 Task: Look for space in Olathe, United States from 6th September, 2023 to 15th September, 2023 for 6 adults in price range Rs.8000 to Rs.12000. Place can be entire place or private room with 6 bedrooms having 6 beds and 6 bathrooms. Property type can be house, flat, guest house. Amenities needed are: wifi, TV, free parkinig on premises, gym, breakfast. Booking option can be shelf check-in. Required host language is English.
Action: Mouse moved to (413, 101)
Screenshot: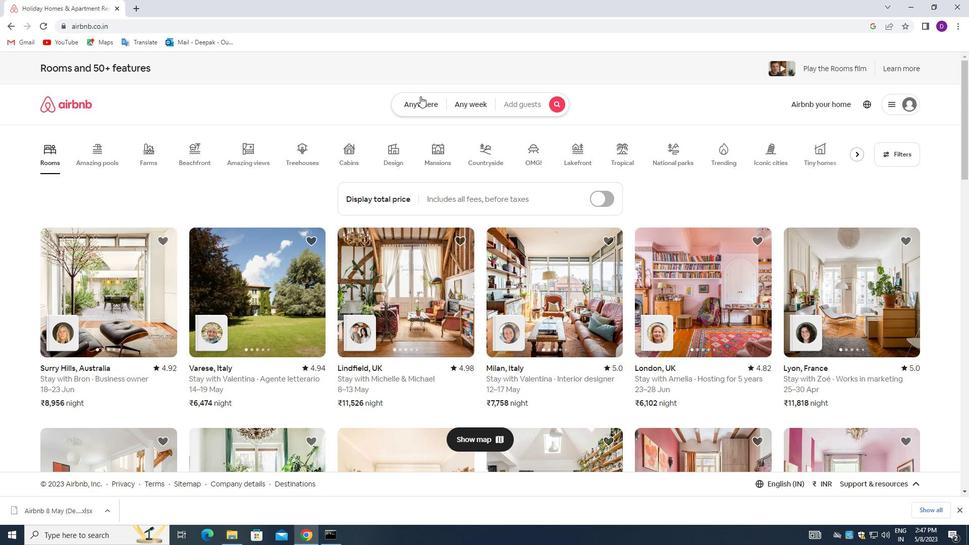 
Action: Mouse pressed left at (413, 101)
Screenshot: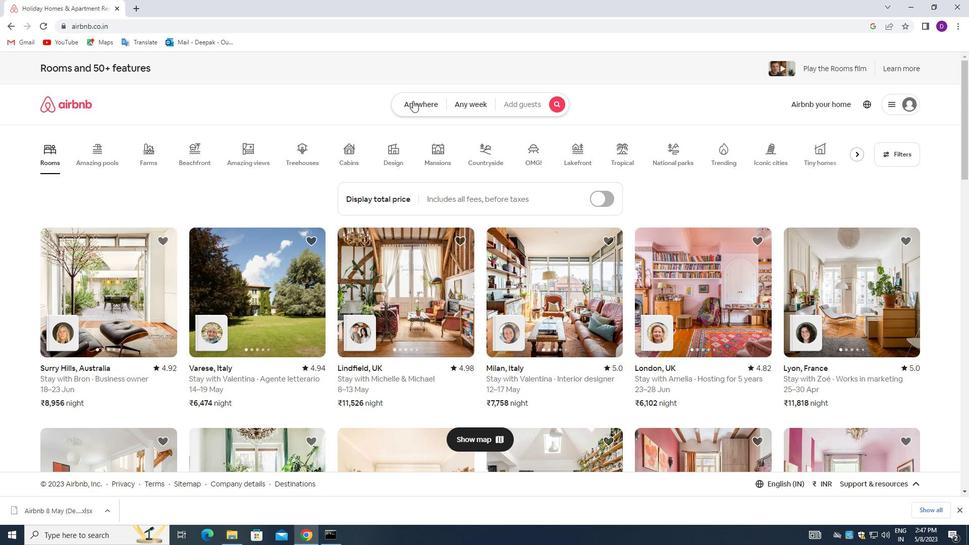 
Action: Mouse moved to (321, 148)
Screenshot: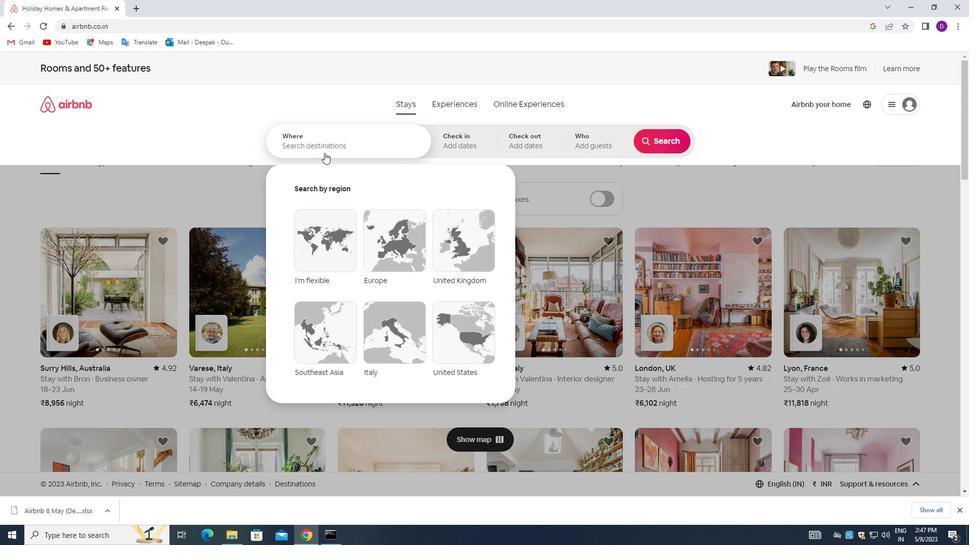 
Action: Mouse pressed left at (321, 148)
Screenshot: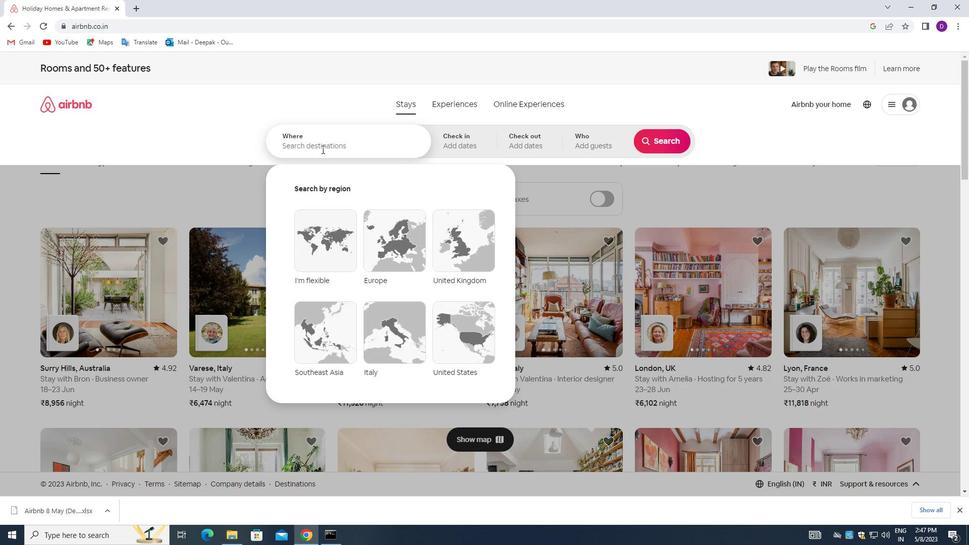 
Action: Mouse moved to (215, 221)
Screenshot: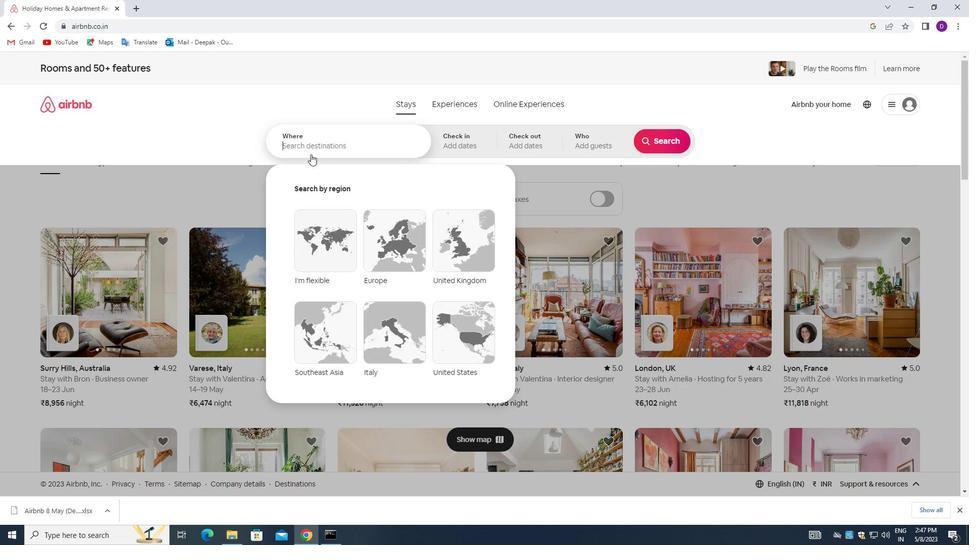
Action: Key pressed <Key.shift>OLATHE,<Key.space><Key.shift>UNITED<Key.space><Key.shift_r>STATES<Key.enter>
Screenshot: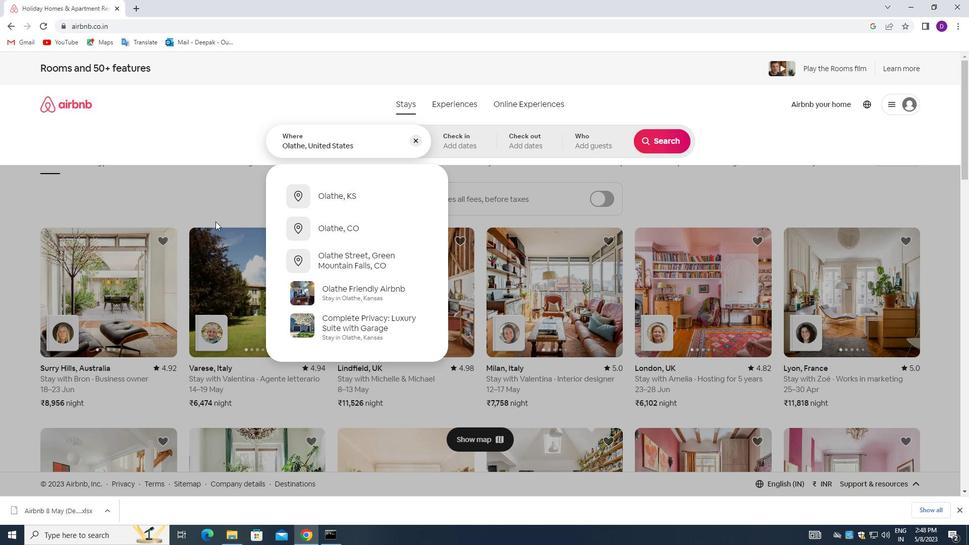 
Action: Mouse moved to (657, 224)
Screenshot: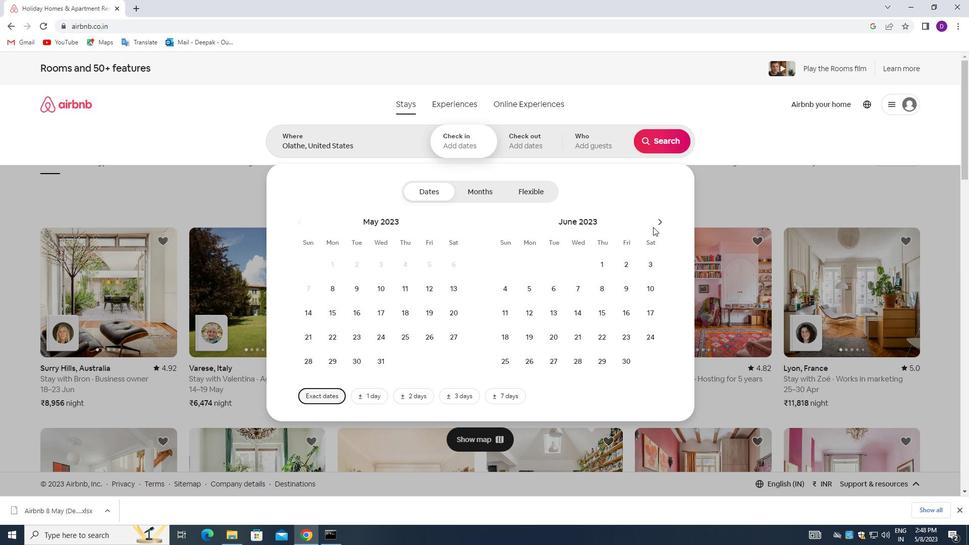 
Action: Mouse pressed left at (657, 224)
Screenshot: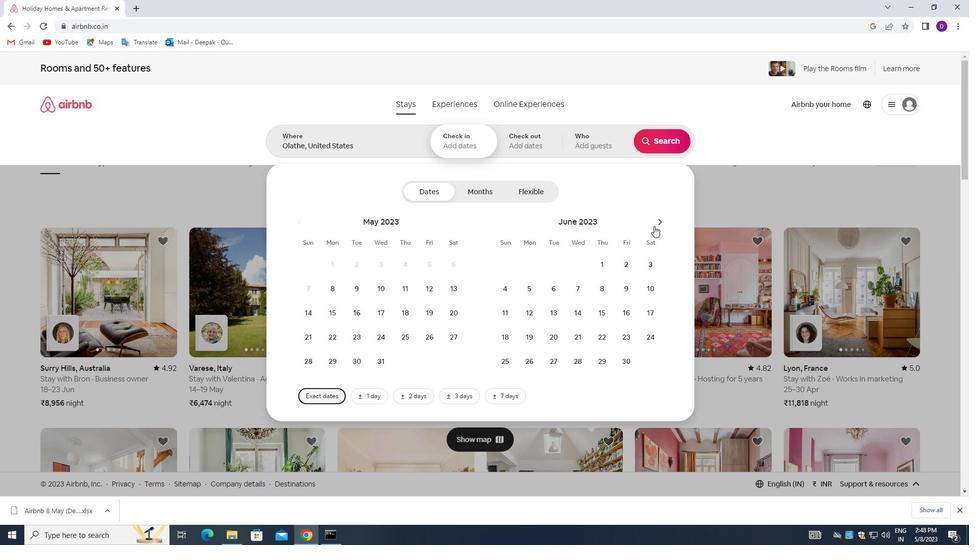 
Action: Mouse moved to (657, 224)
Screenshot: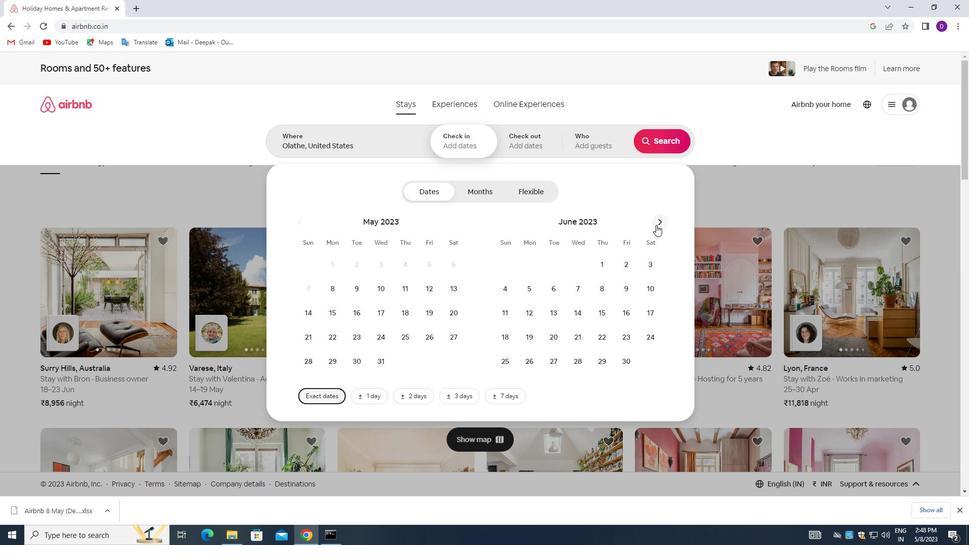 
Action: Mouse pressed left at (657, 224)
Screenshot: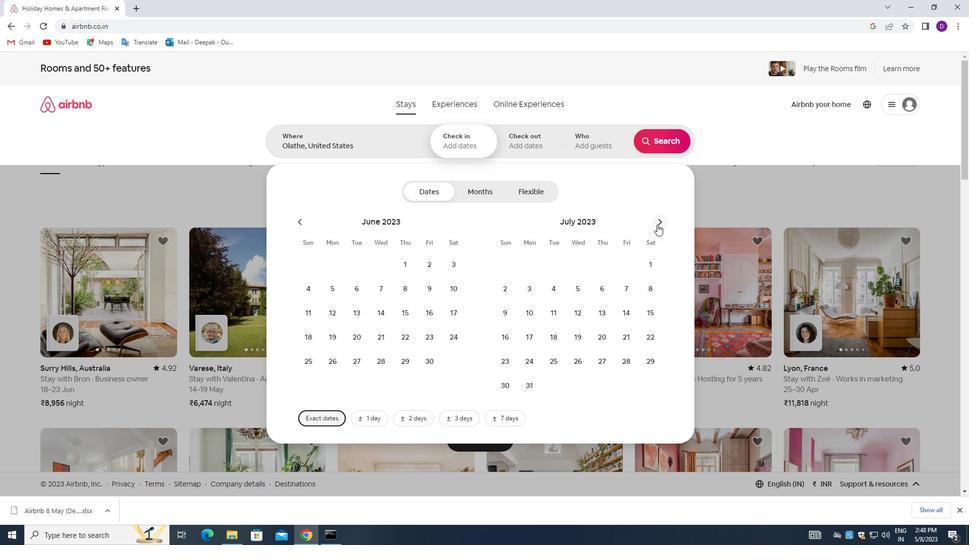 
Action: Mouse pressed left at (657, 224)
Screenshot: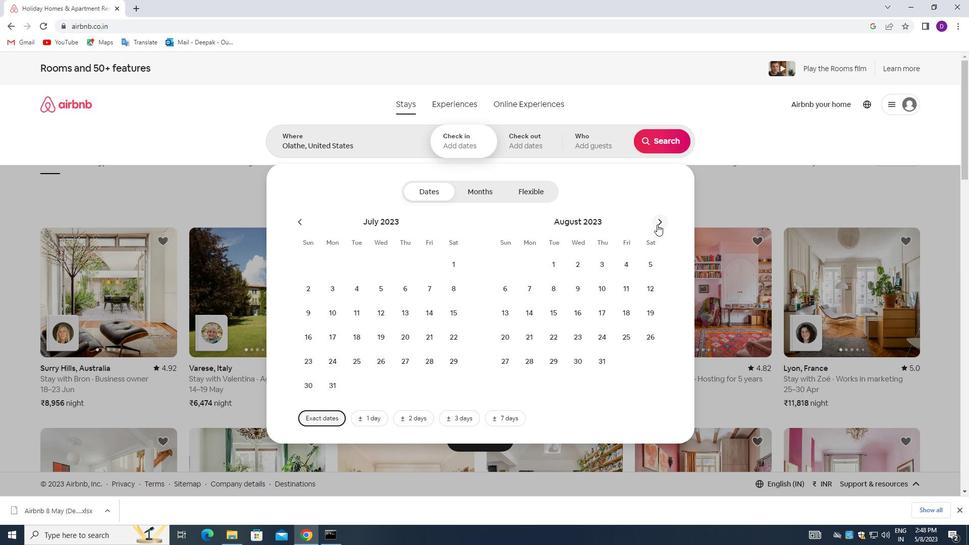 
Action: Mouse moved to (584, 291)
Screenshot: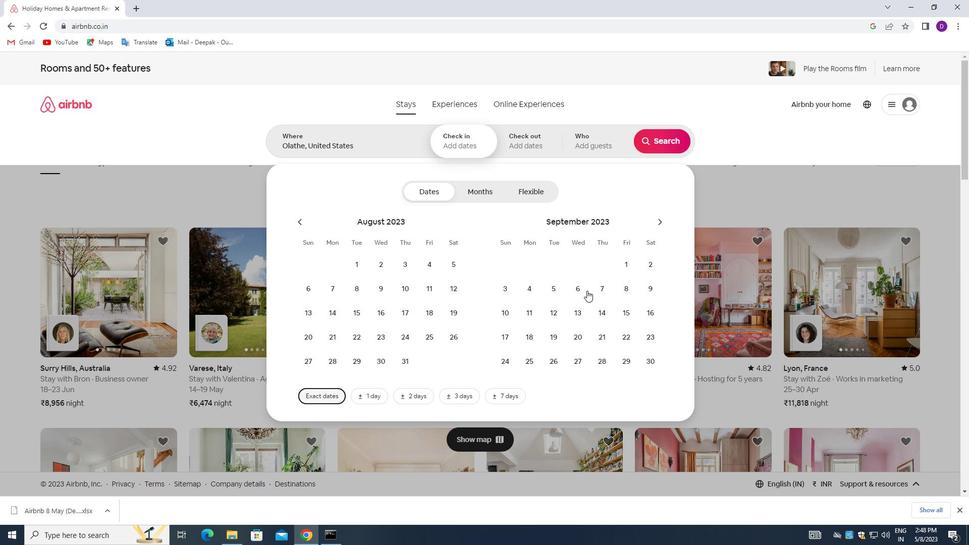 
Action: Mouse pressed left at (584, 291)
Screenshot: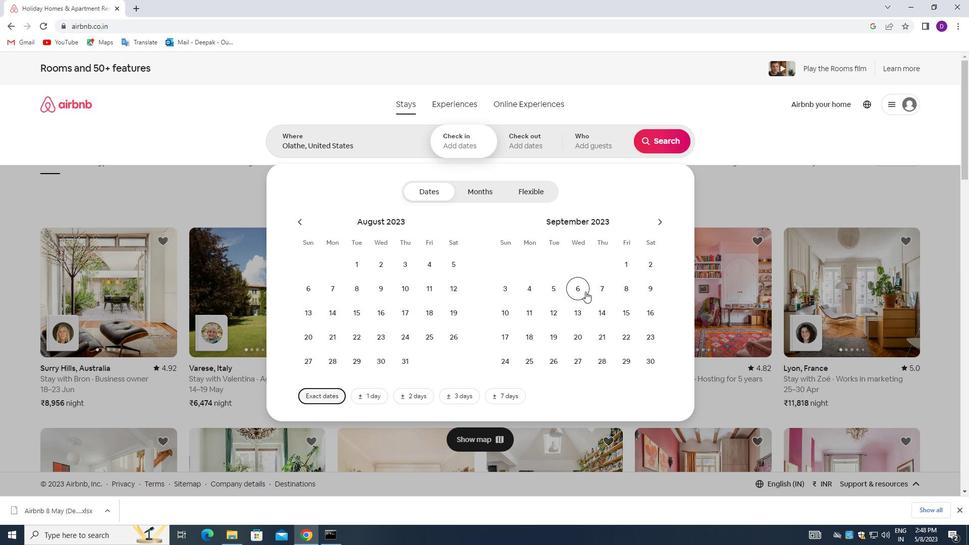 
Action: Mouse moved to (620, 308)
Screenshot: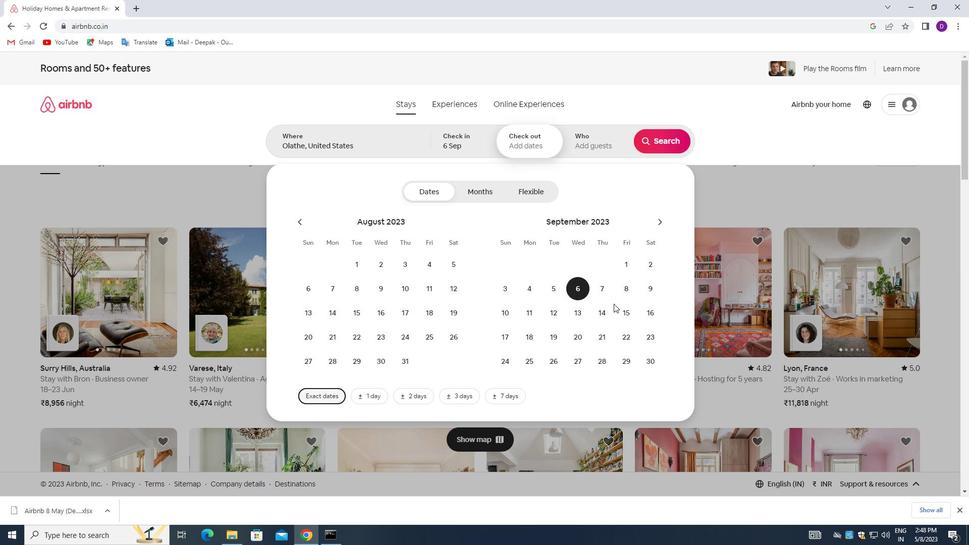 
Action: Mouse pressed left at (620, 308)
Screenshot: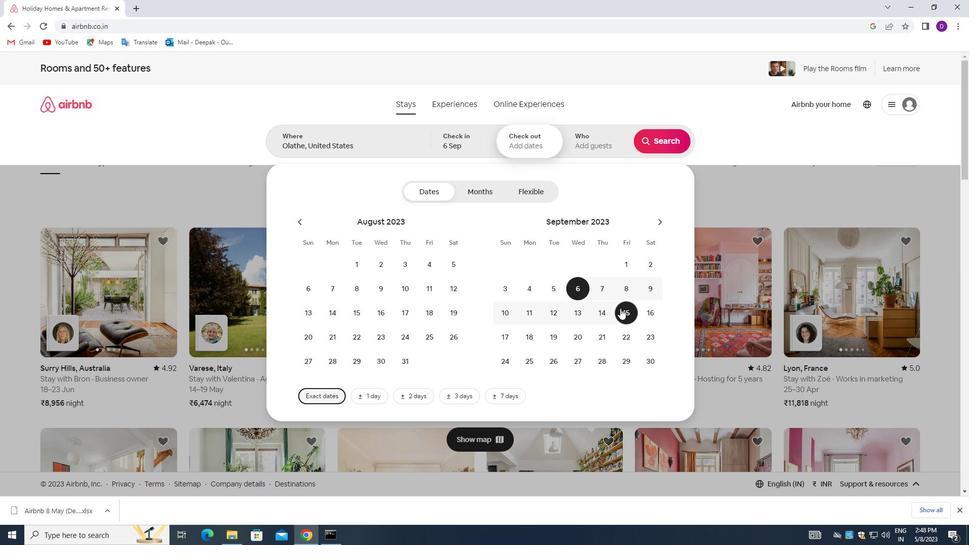 
Action: Mouse moved to (592, 149)
Screenshot: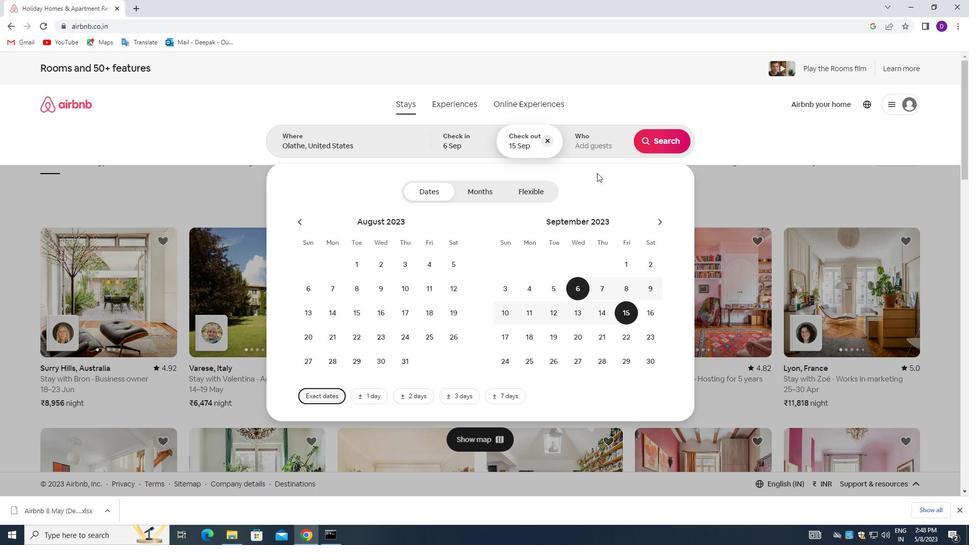 
Action: Mouse pressed left at (592, 149)
Screenshot: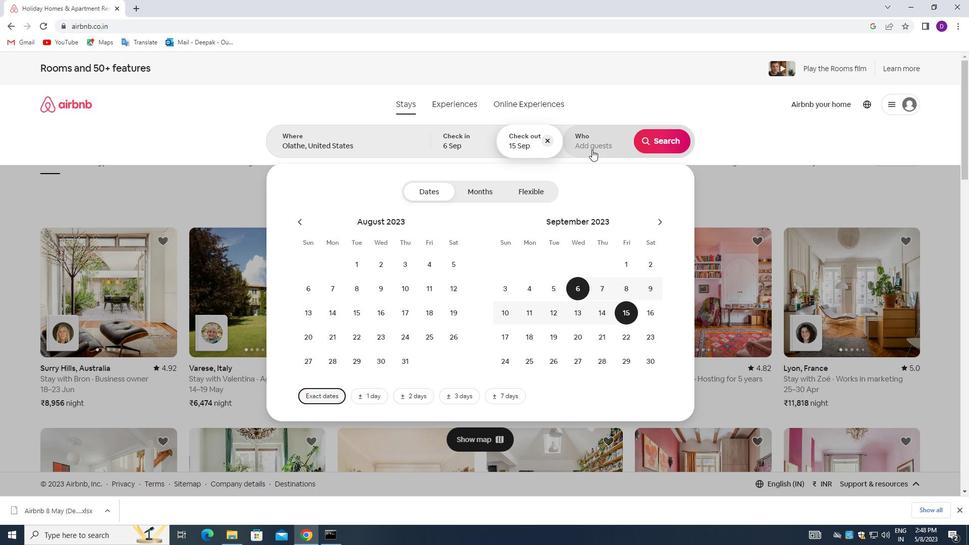 
Action: Mouse moved to (667, 195)
Screenshot: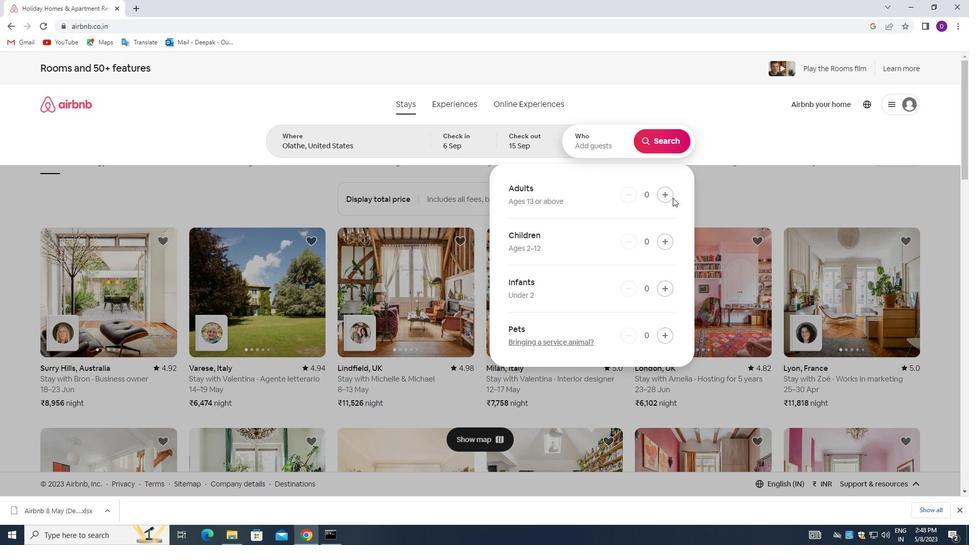 
Action: Mouse pressed left at (667, 195)
Screenshot: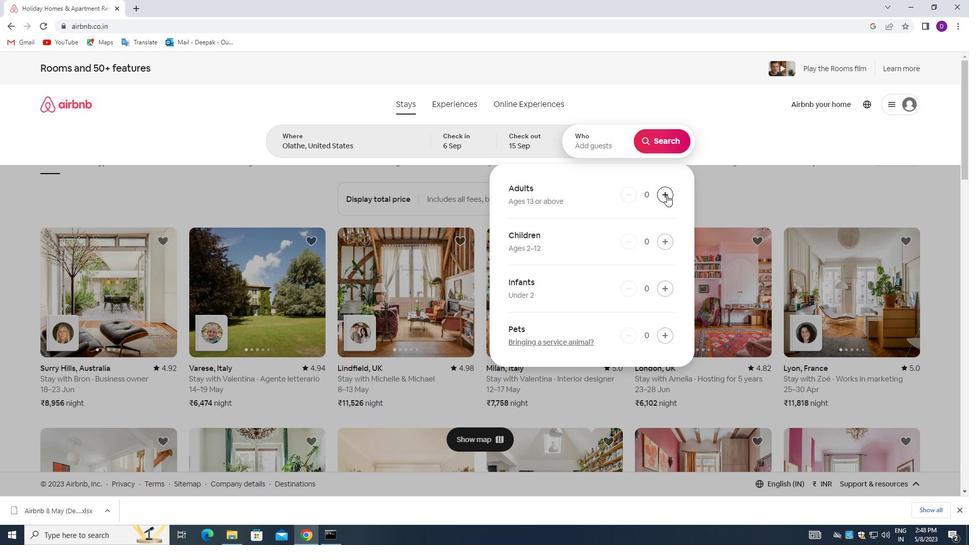 
Action: Mouse pressed left at (667, 195)
Screenshot: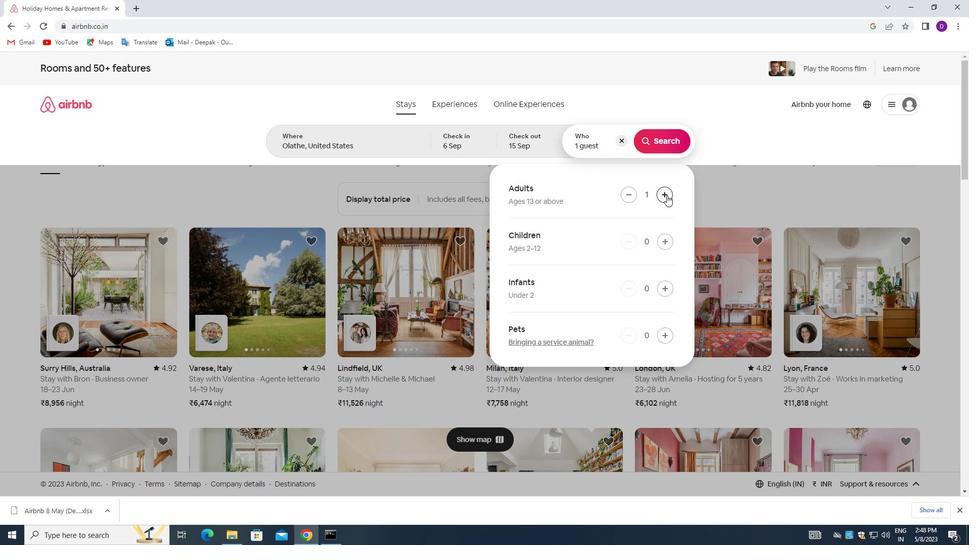 
Action: Mouse pressed left at (667, 195)
Screenshot: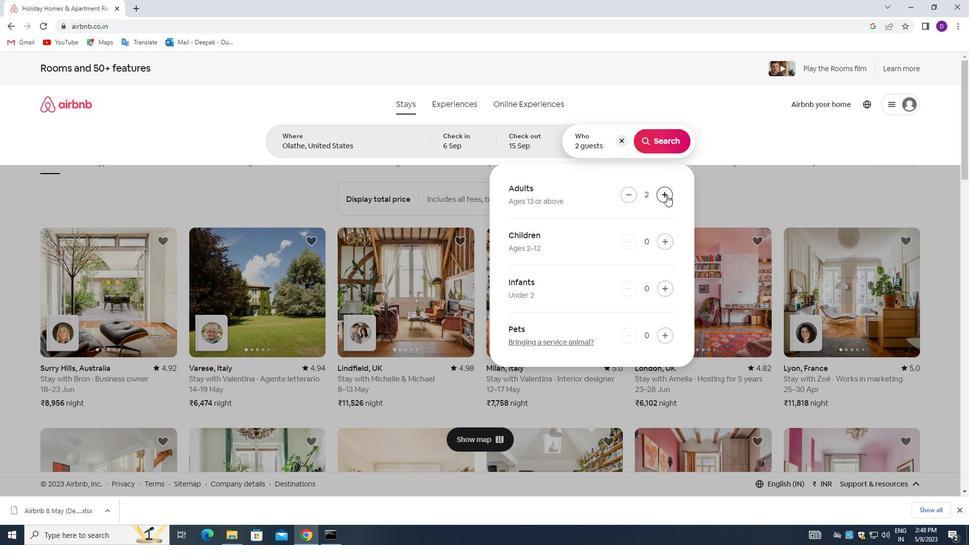 
Action: Mouse pressed left at (667, 195)
Screenshot: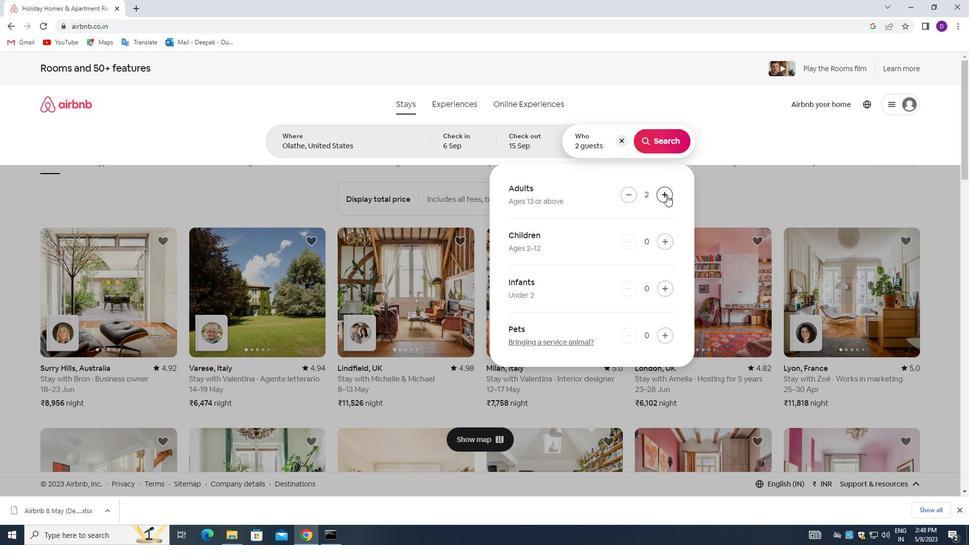 
Action: Mouse pressed left at (667, 195)
Screenshot: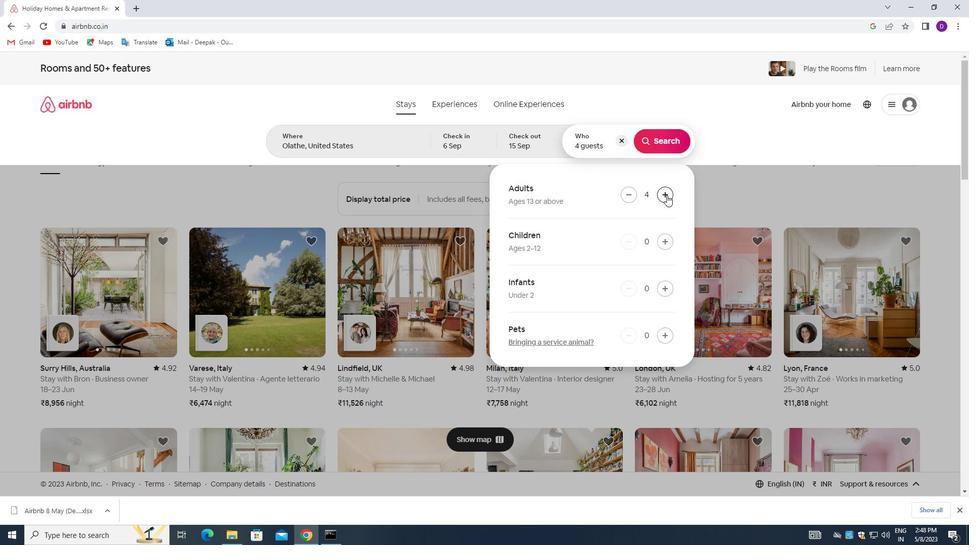 
Action: Mouse pressed left at (667, 195)
Screenshot: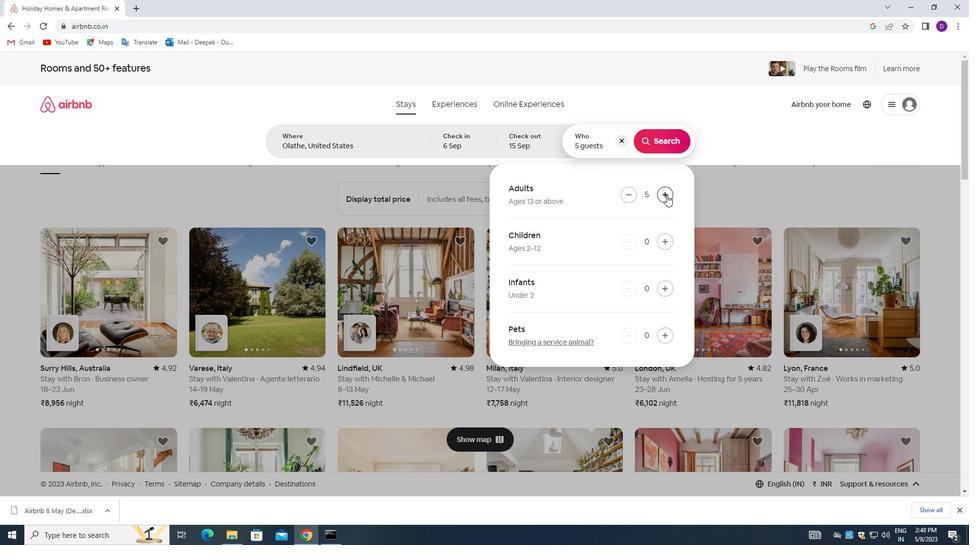 
Action: Mouse moved to (666, 138)
Screenshot: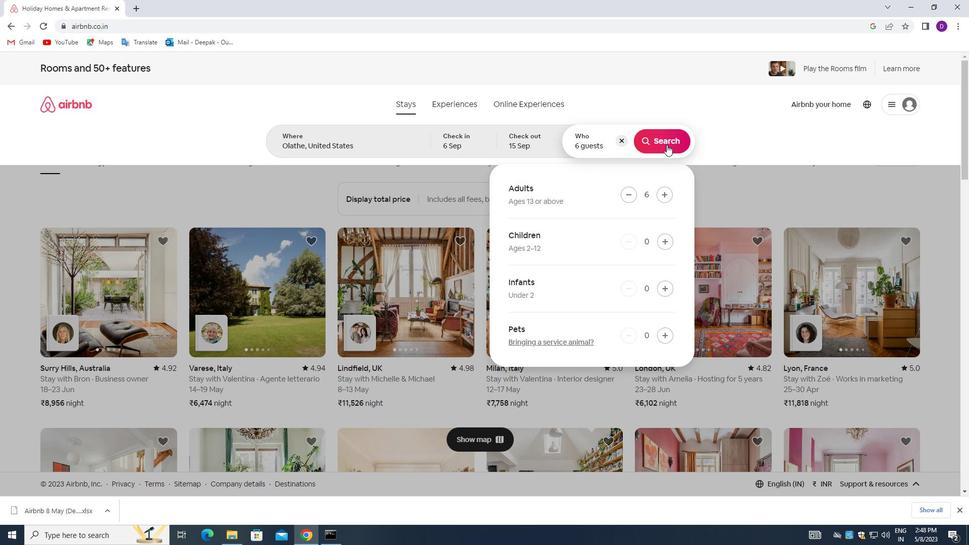 
Action: Mouse pressed left at (666, 138)
Screenshot: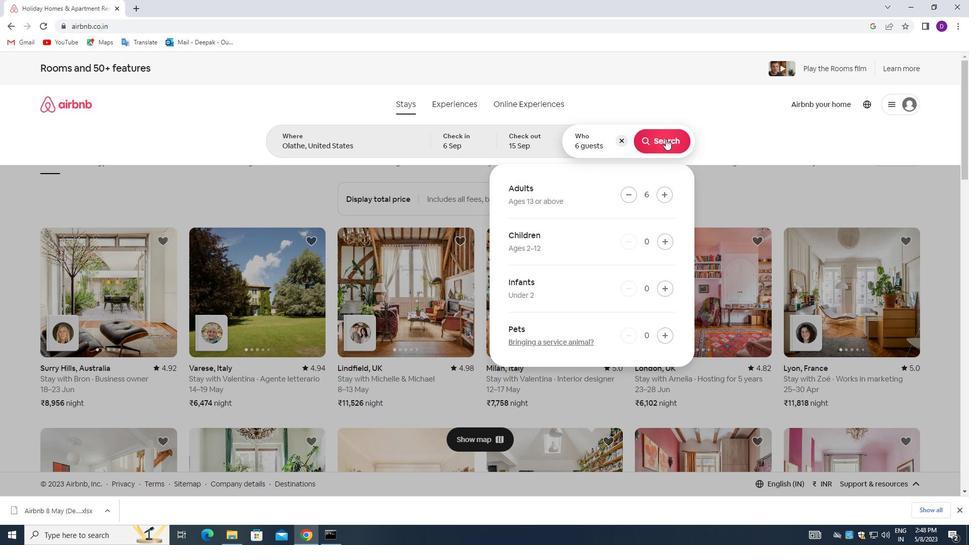 
Action: Mouse moved to (912, 108)
Screenshot: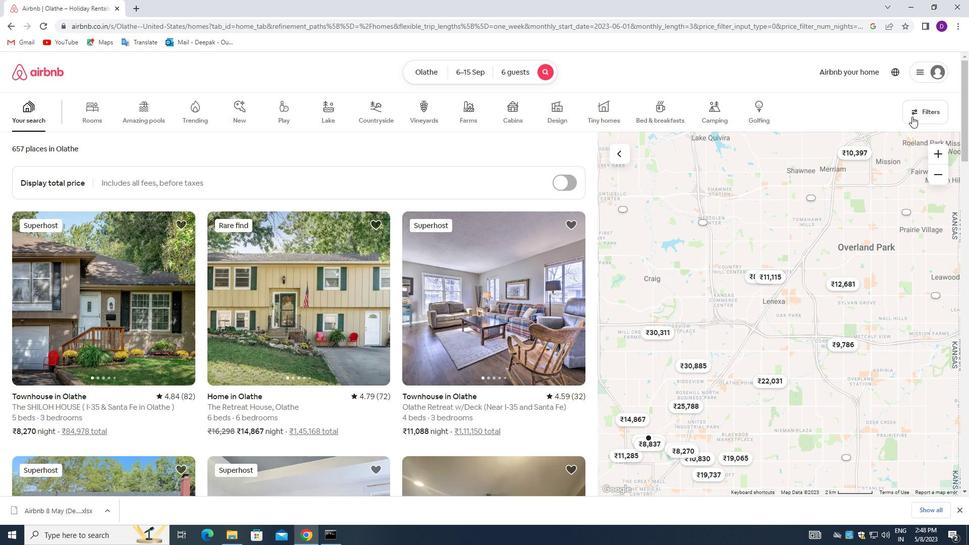 
Action: Mouse pressed left at (912, 108)
Screenshot: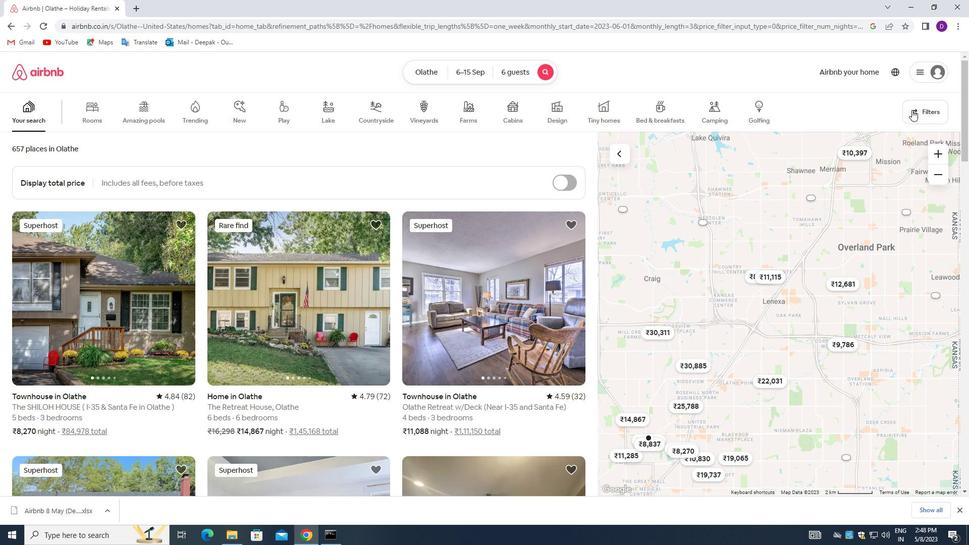 
Action: Mouse moved to (362, 363)
Screenshot: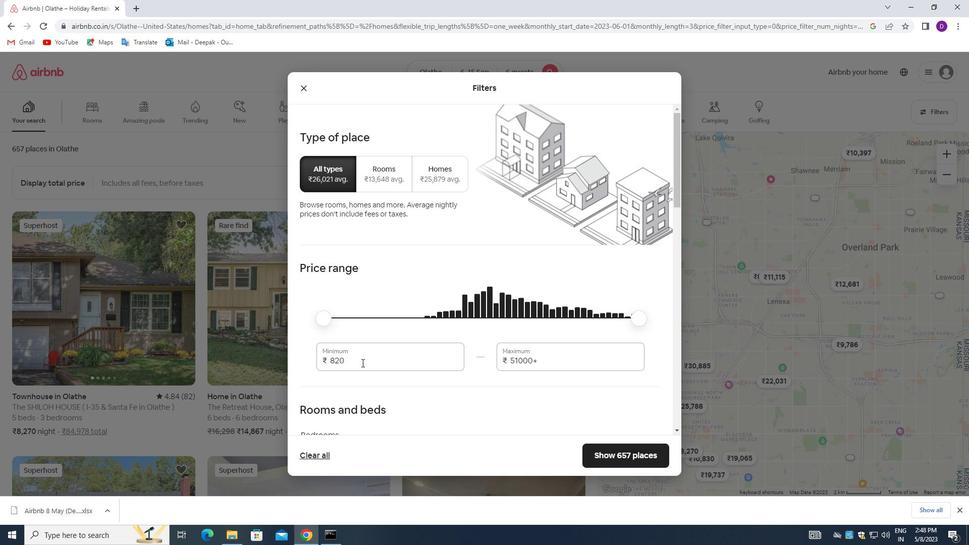 
Action: Mouse pressed left at (362, 363)
Screenshot: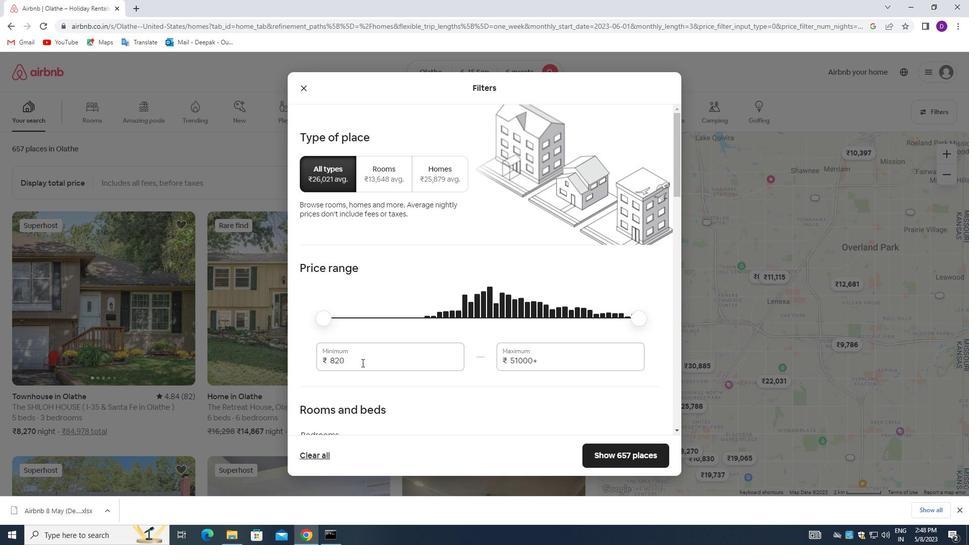 
Action: Mouse pressed left at (362, 363)
Screenshot: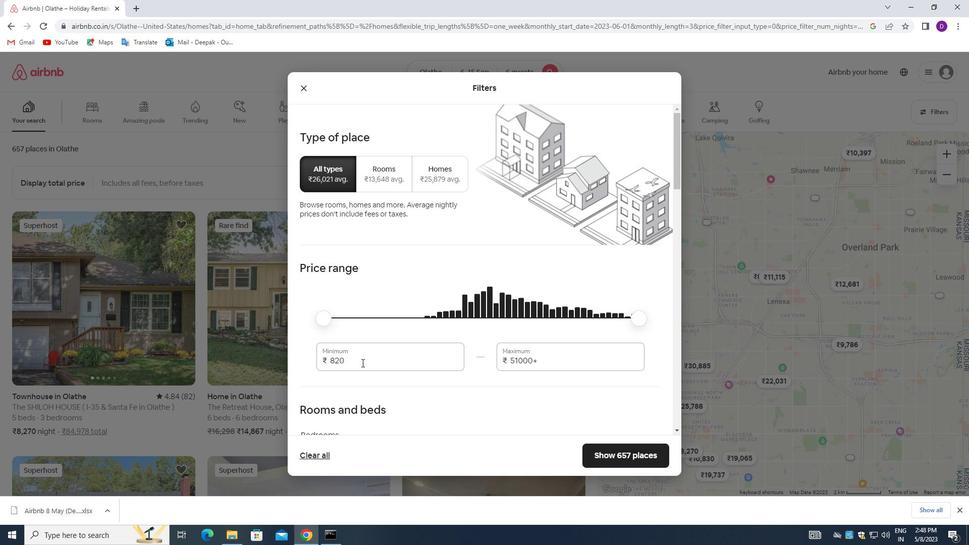 
Action: Key pressed 8000<Key.tab>12000
Screenshot: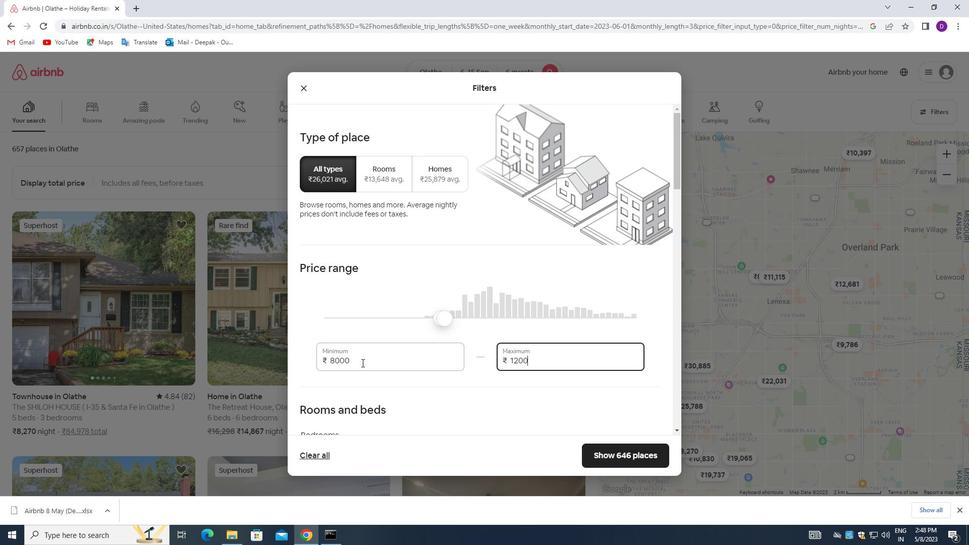 
Action: Mouse moved to (368, 364)
Screenshot: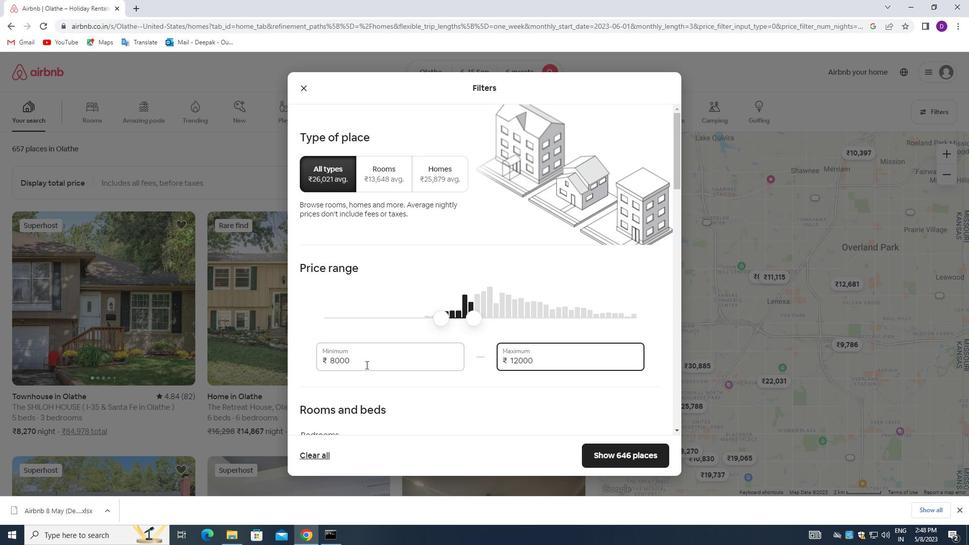 
Action: Mouse scrolled (368, 363) with delta (0, 0)
Screenshot: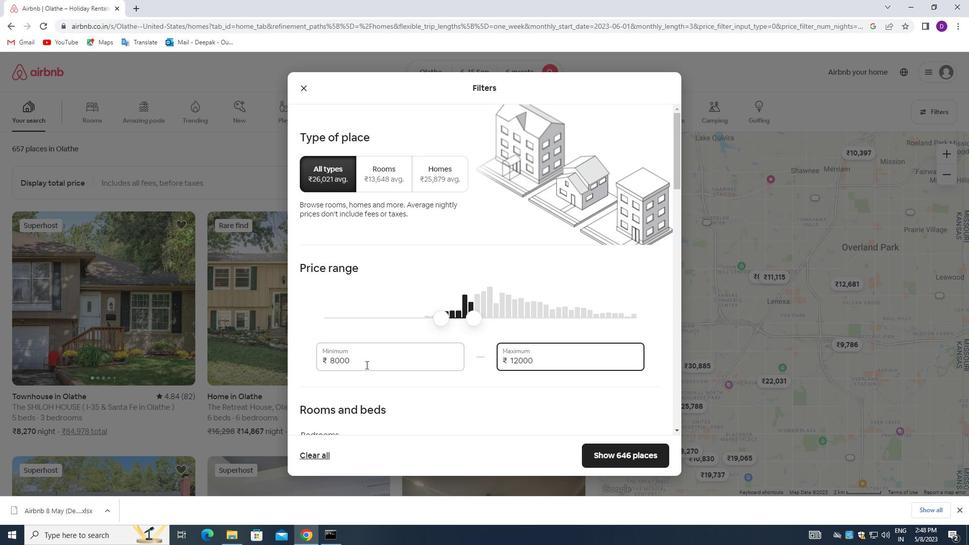 
Action: Mouse moved to (368, 363)
Screenshot: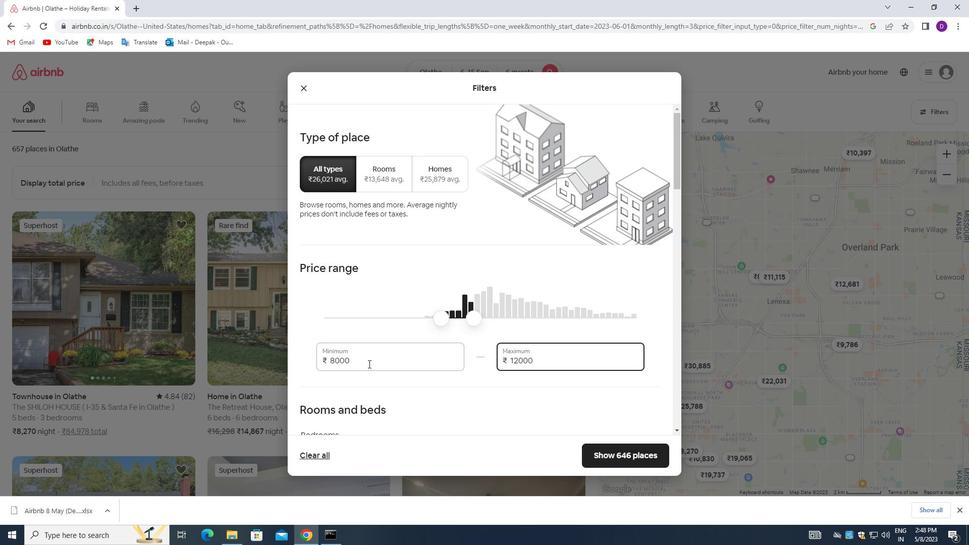
Action: Mouse scrolled (368, 363) with delta (0, 0)
Screenshot: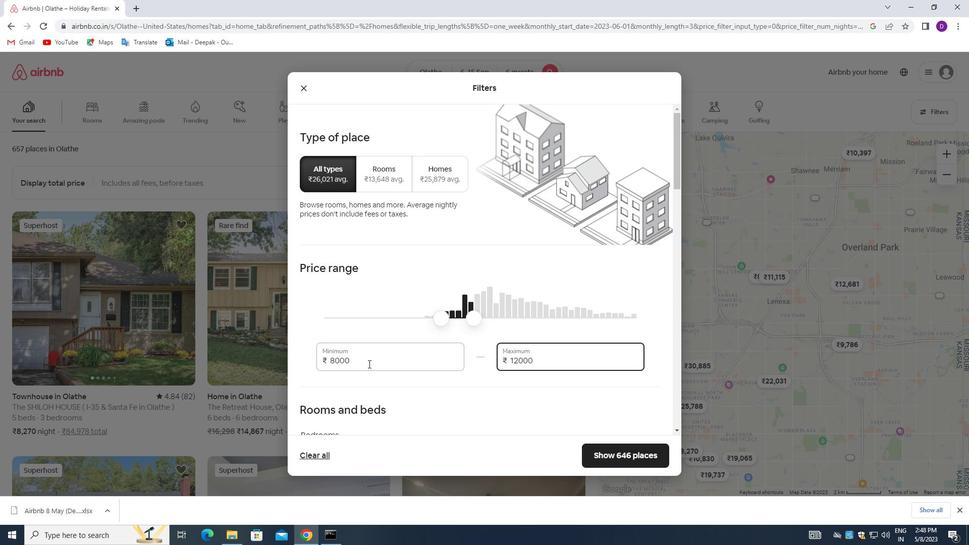 
Action: Mouse moved to (370, 347)
Screenshot: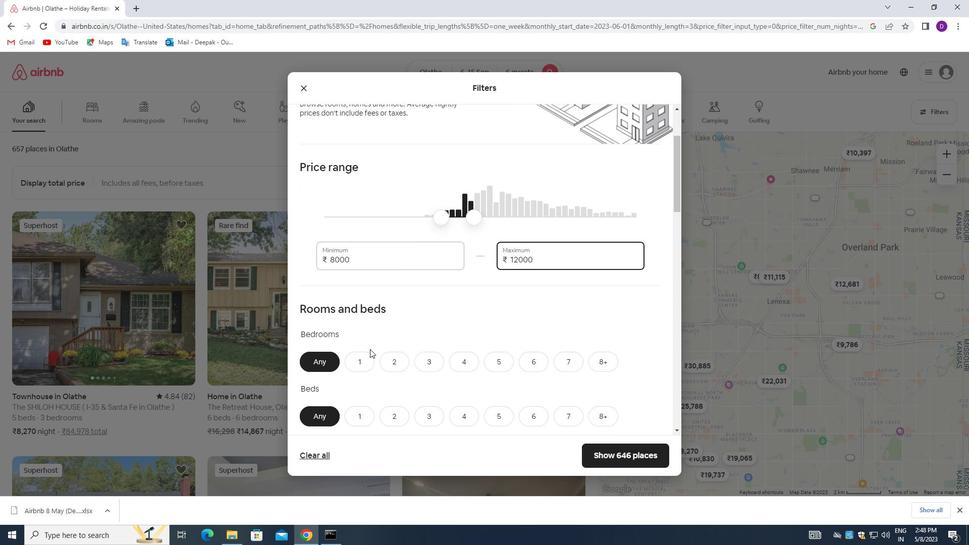 
Action: Mouse scrolled (370, 347) with delta (0, 0)
Screenshot: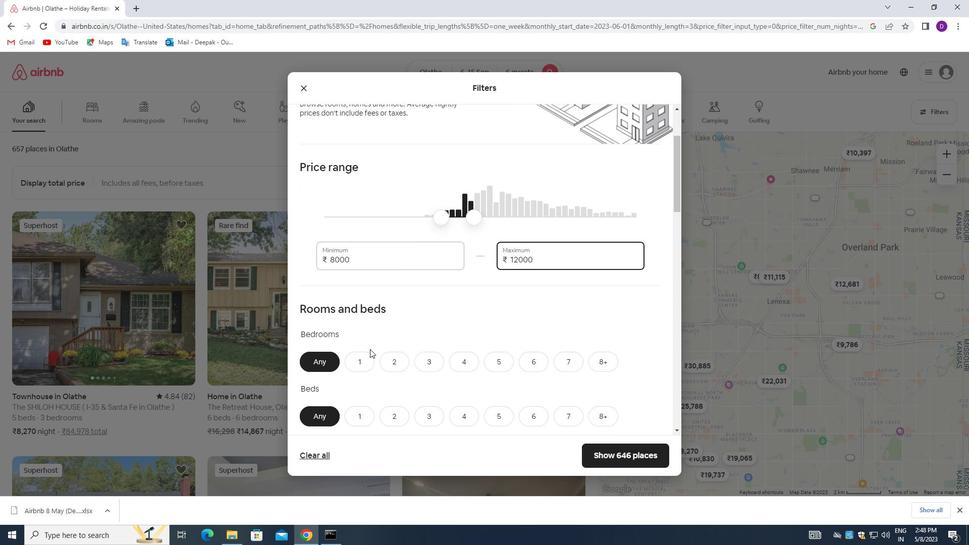 
Action: Mouse scrolled (370, 347) with delta (0, 0)
Screenshot: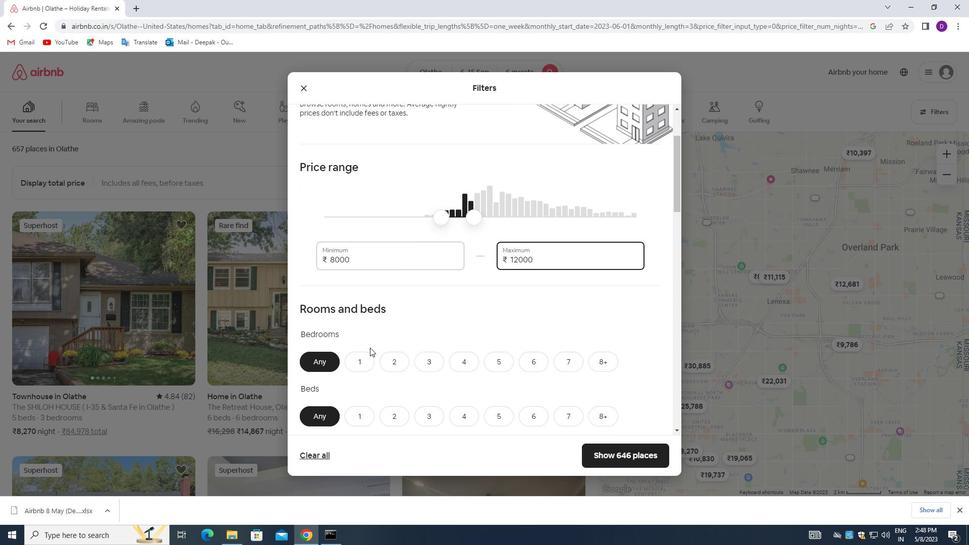 
Action: Mouse moved to (527, 265)
Screenshot: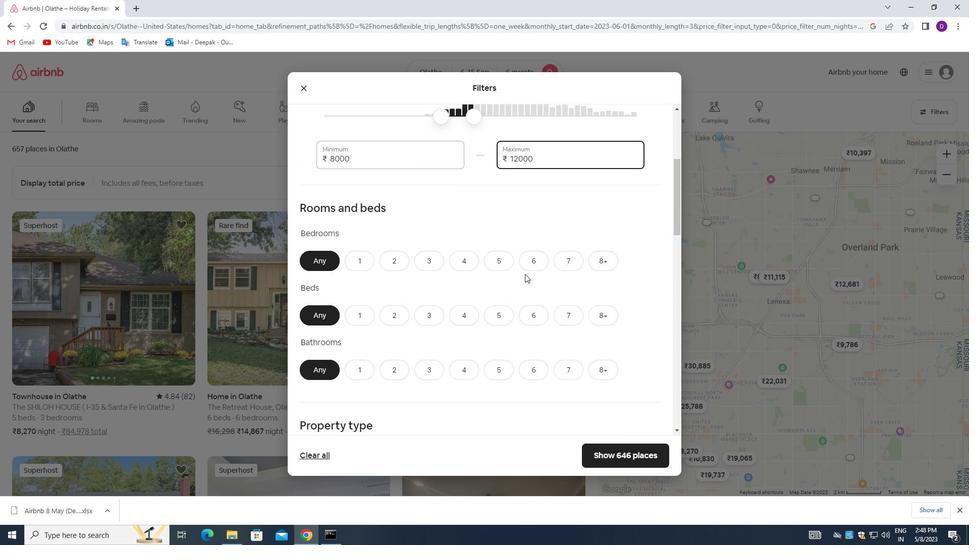 
Action: Mouse pressed left at (527, 265)
Screenshot: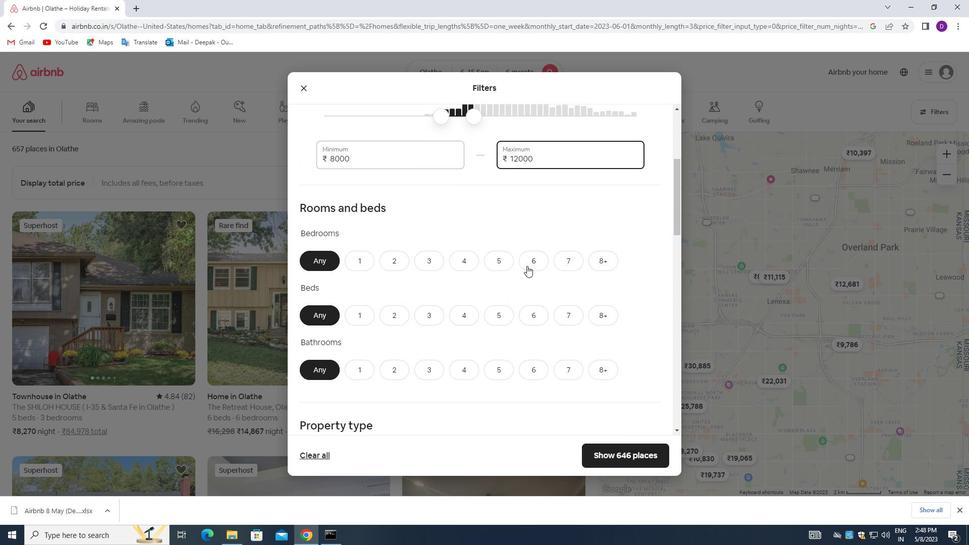 
Action: Mouse moved to (528, 311)
Screenshot: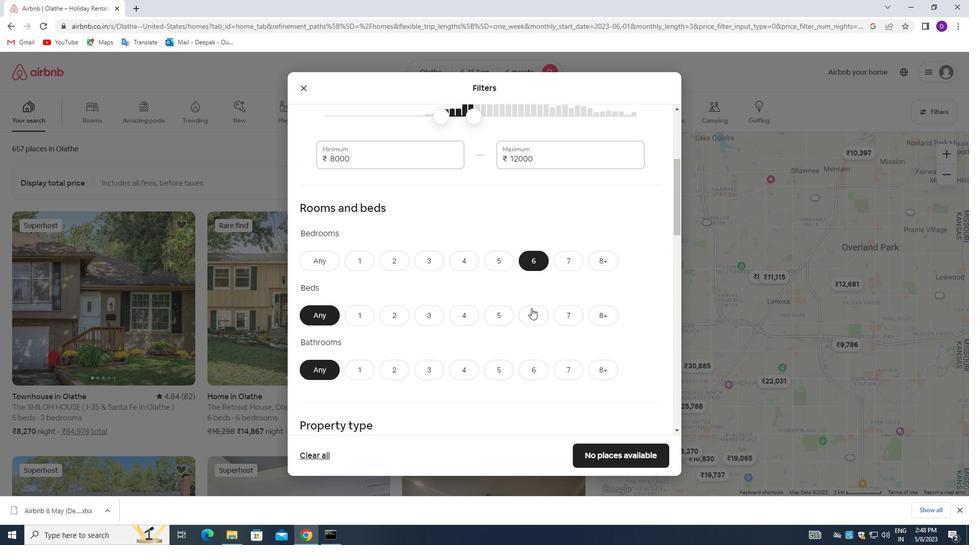 
Action: Mouse pressed left at (528, 311)
Screenshot: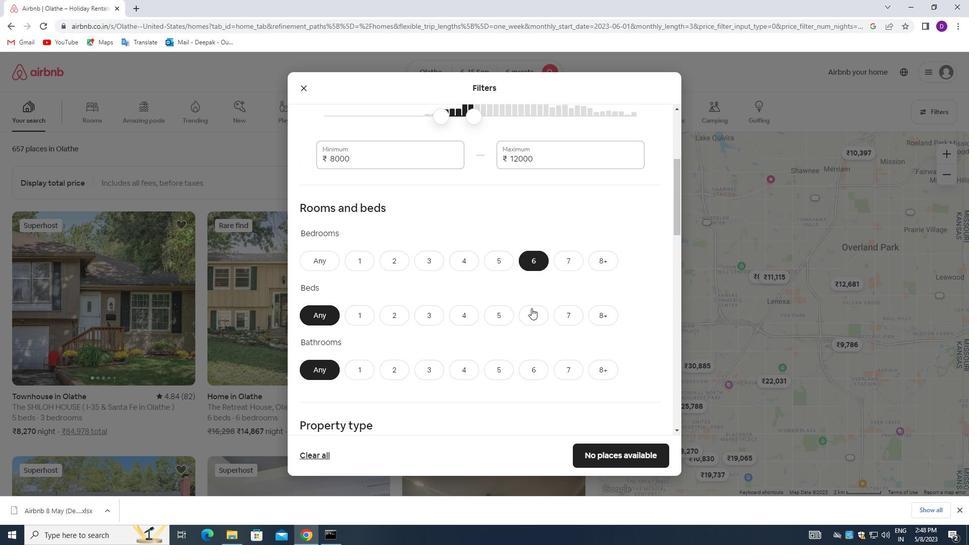 
Action: Mouse moved to (527, 369)
Screenshot: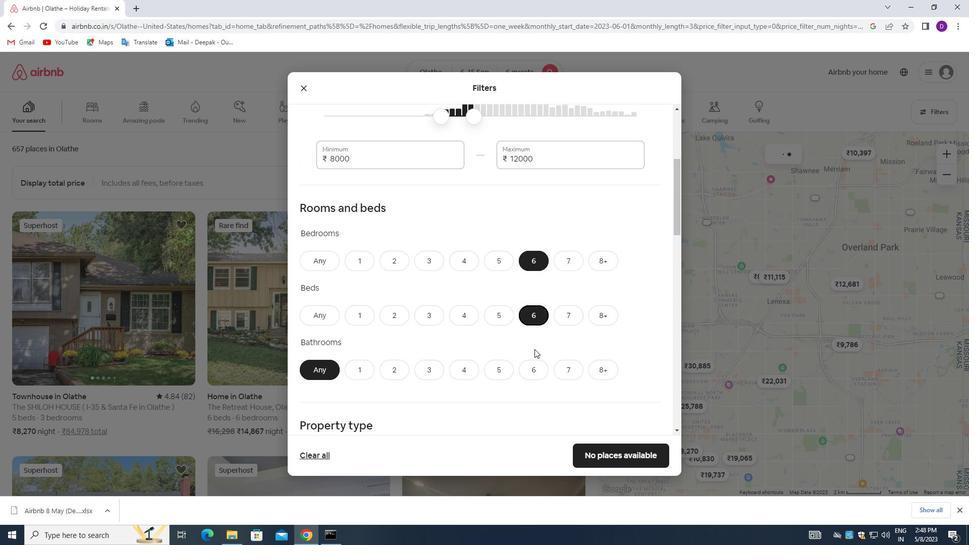 
Action: Mouse pressed left at (527, 369)
Screenshot: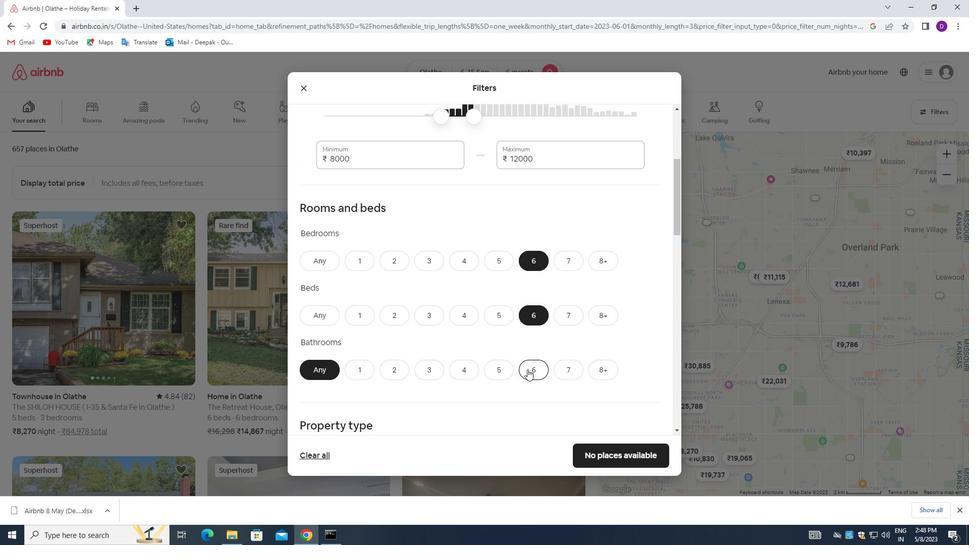 
Action: Mouse moved to (475, 283)
Screenshot: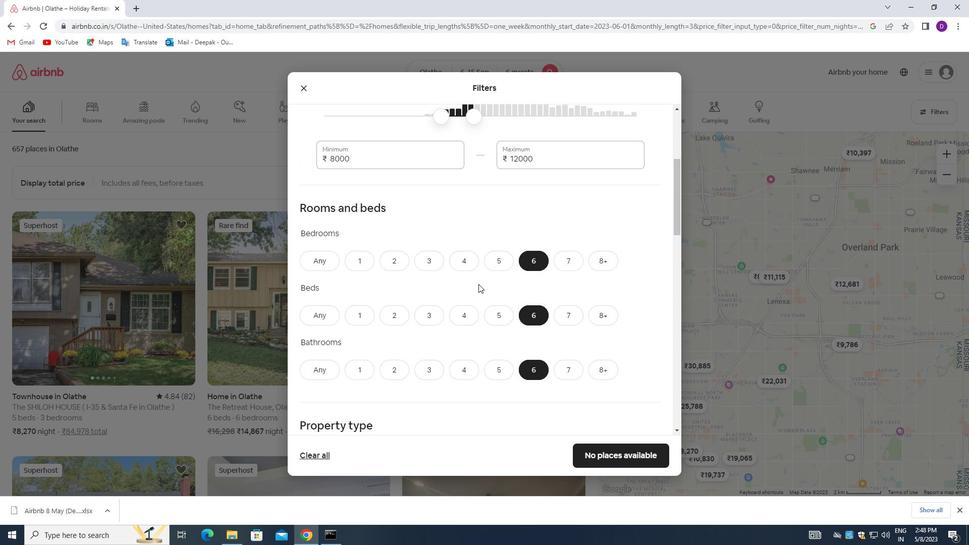 
Action: Mouse scrolled (475, 282) with delta (0, 0)
Screenshot: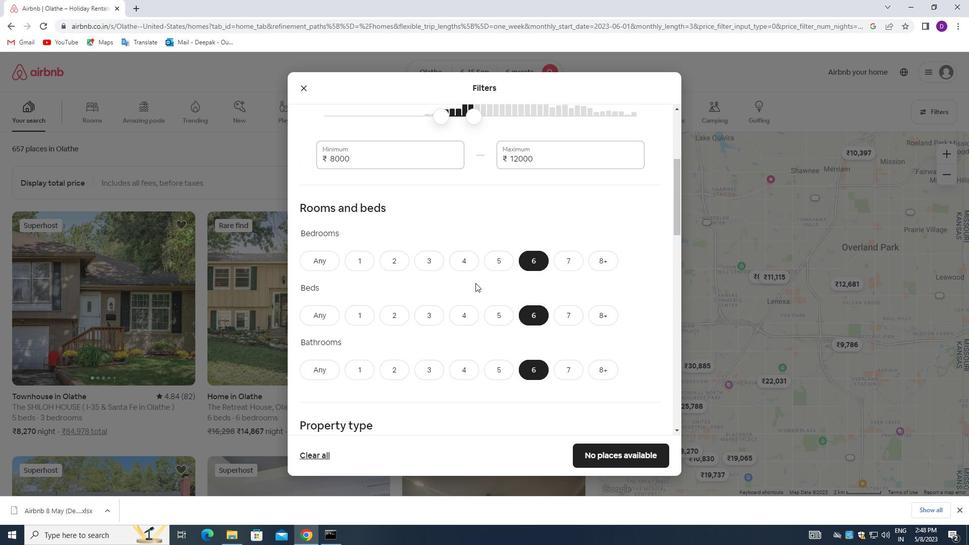
Action: Mouse moved to (475, 283)
Screenshot: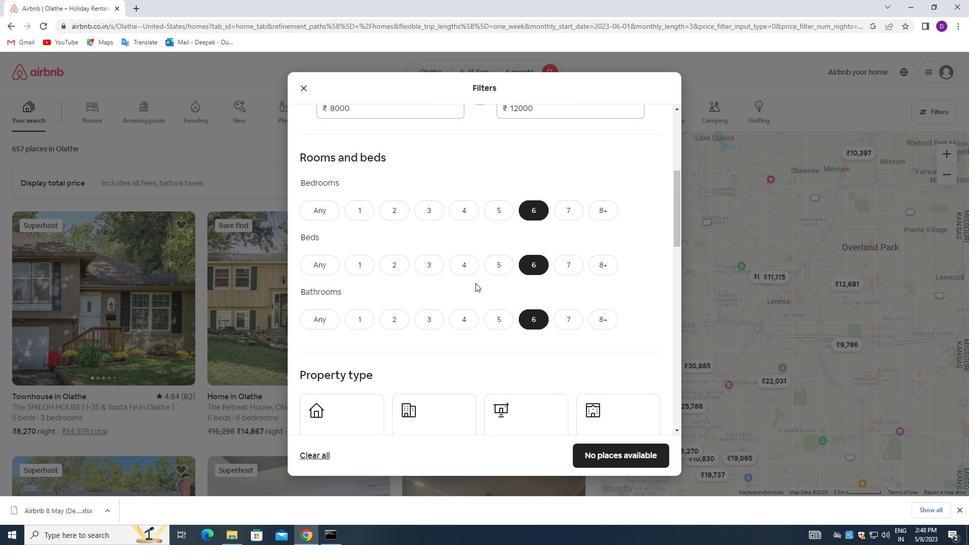 
Action: Mouse scrolled (475, 282) with delta (0, 0)
Screenshot: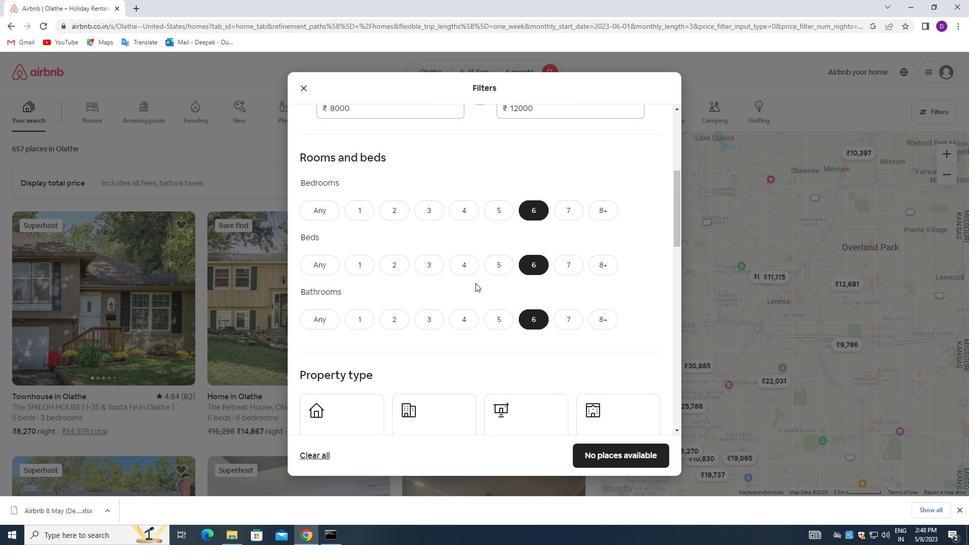 
Action: Mouse moved to (484, 263)
Screenshot: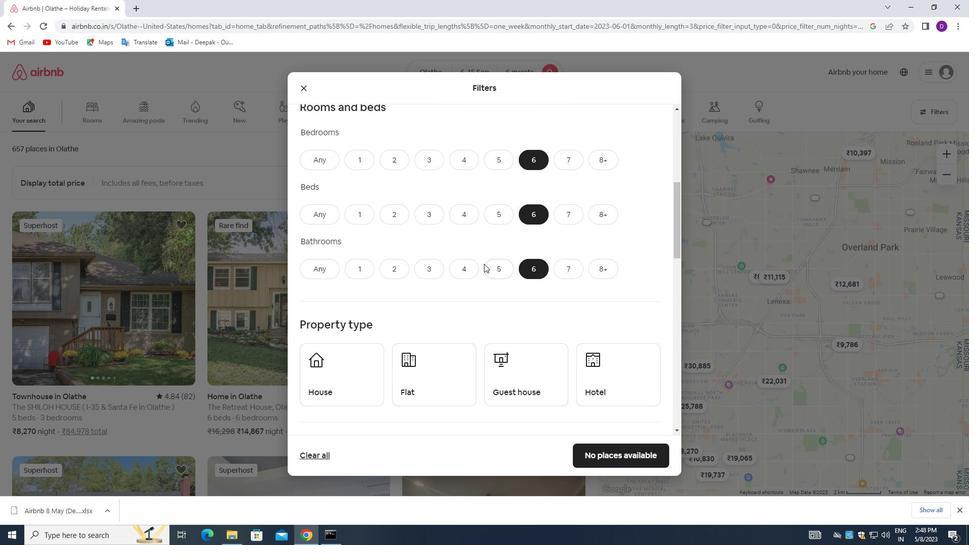 
Action: Mouse scrolled (484, 263) with delta (0, 0)
Screenshot: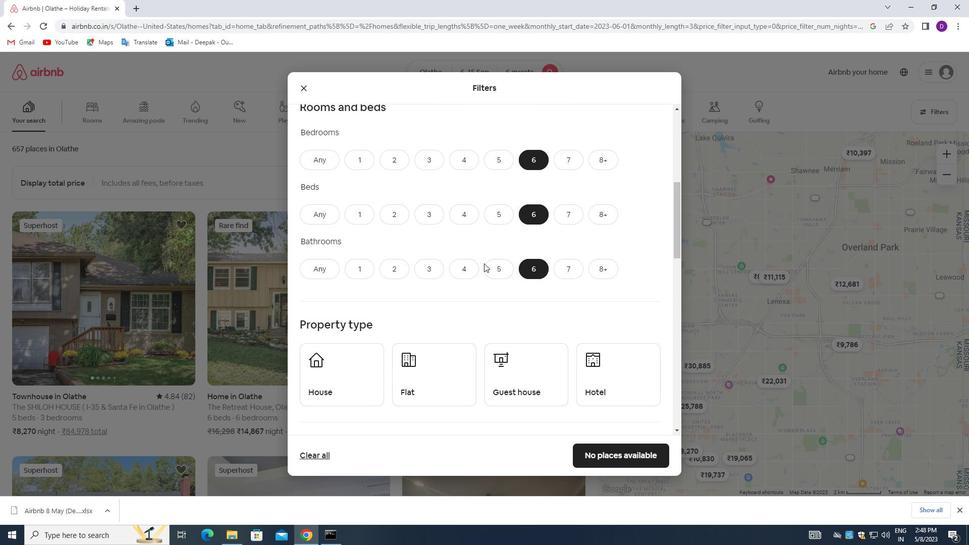 
Action: Mouse scrolled (484, 263) with delta (0, 0)
Screenshot: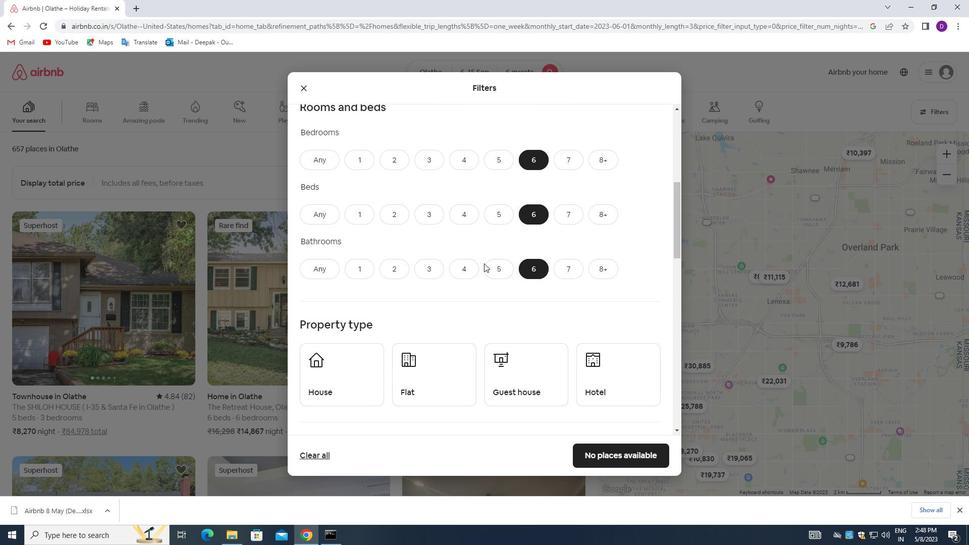 
Action: Mouse moved to (368, 270)
Screenshot: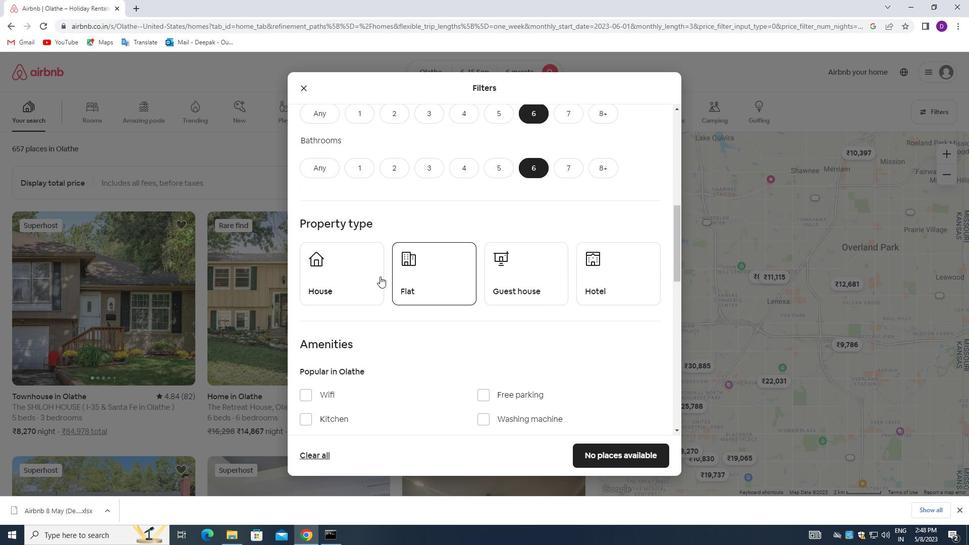 
Action: Mouse pressed left at (368, 270)
Screenshot: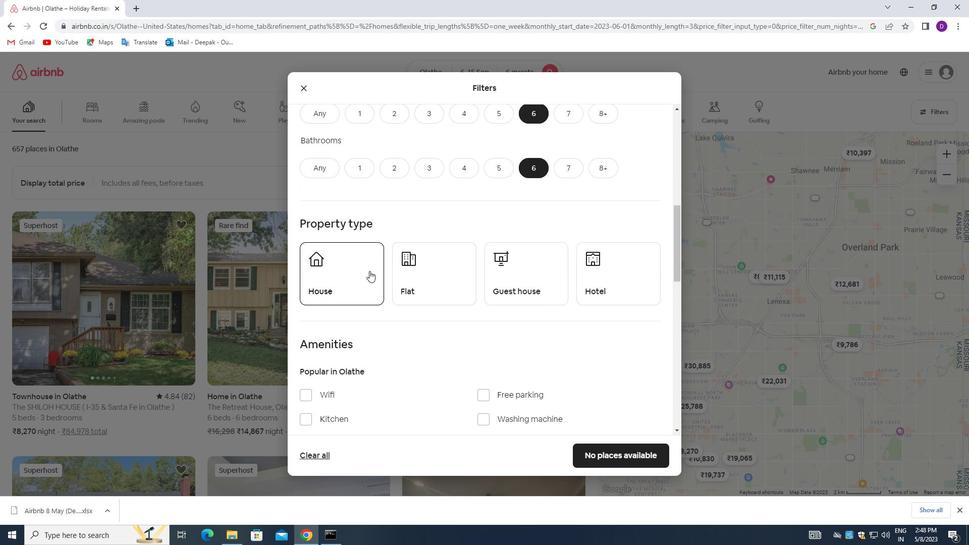 
Action: Mouse moved to (434, 280)
Screenshot: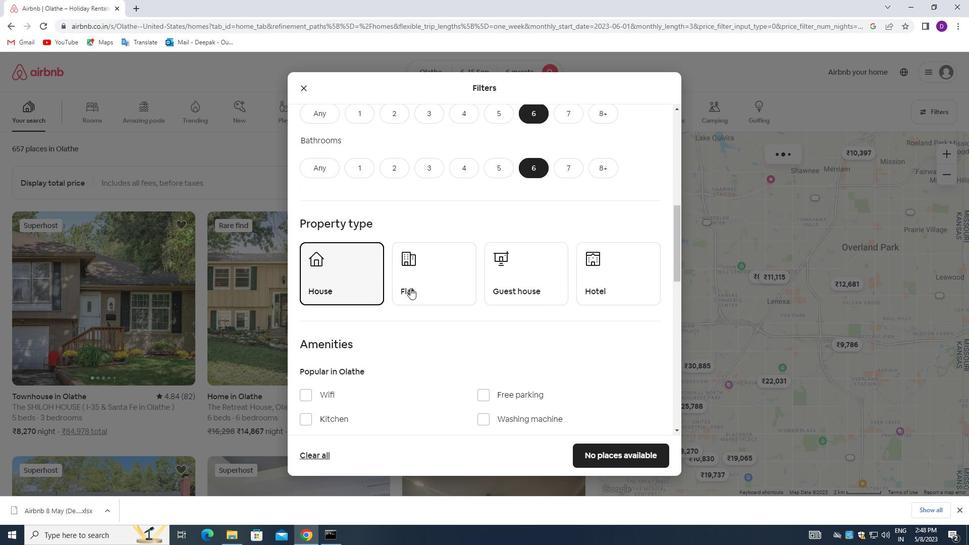 
Action: Mouse pressed left at (434, 280)
Screenshot: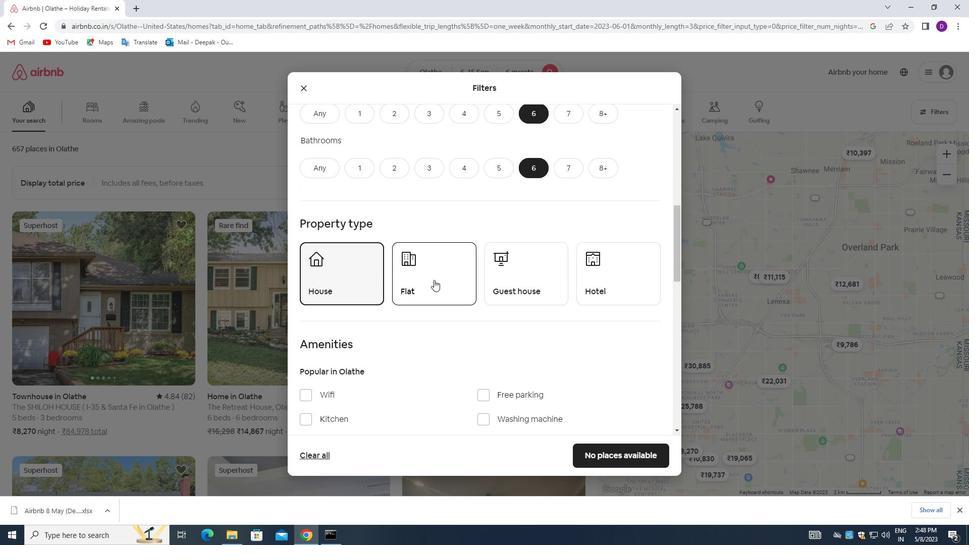 
Action: Mouse moved to (495, 278)
Screenshot: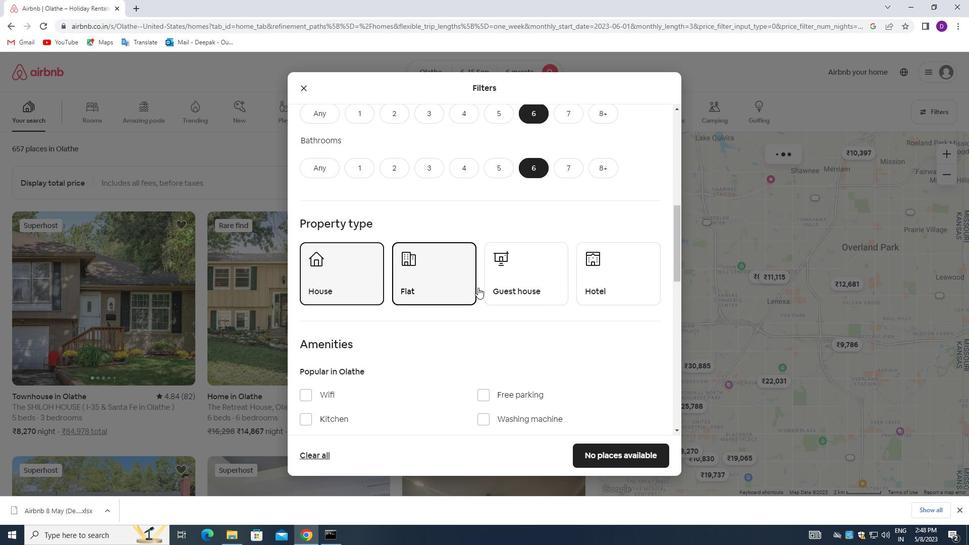 
Action: Mouse pressed left at (495, 278)
Screenshot: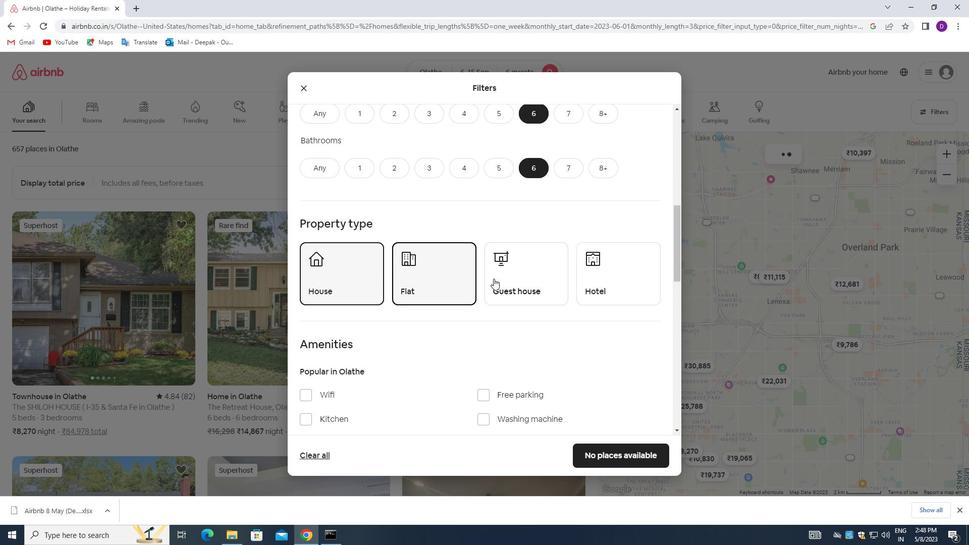 
Action: Mouse scrolled (495, 277) with delta (0, 0)
Screenshot: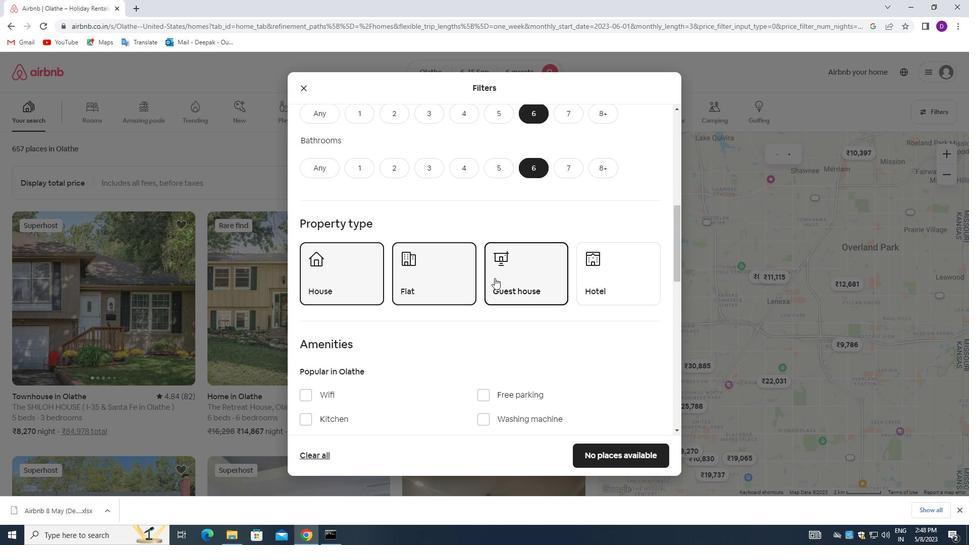 
Action: Mouse moved to (495, 277)
Screenshot: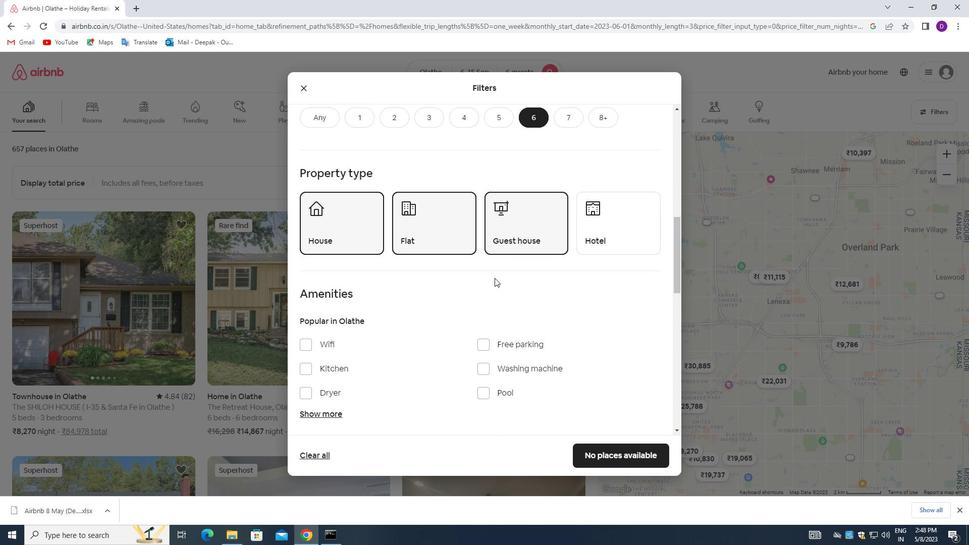 
Action: Mouse scrolled (495, 277) with delta (0, 0)
Screenshot: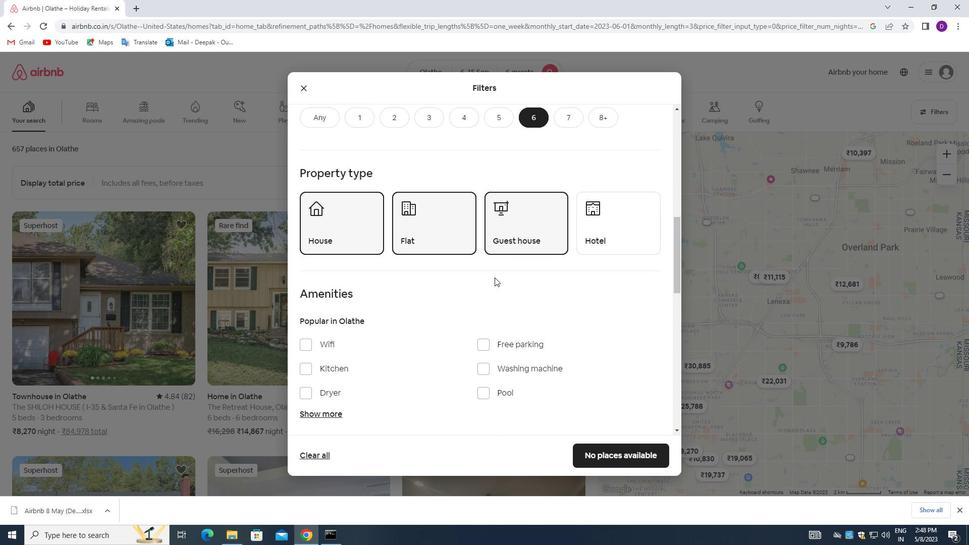 
Action: Mouse scrolled (495, 277) with delta (0, 0)
Screenshot: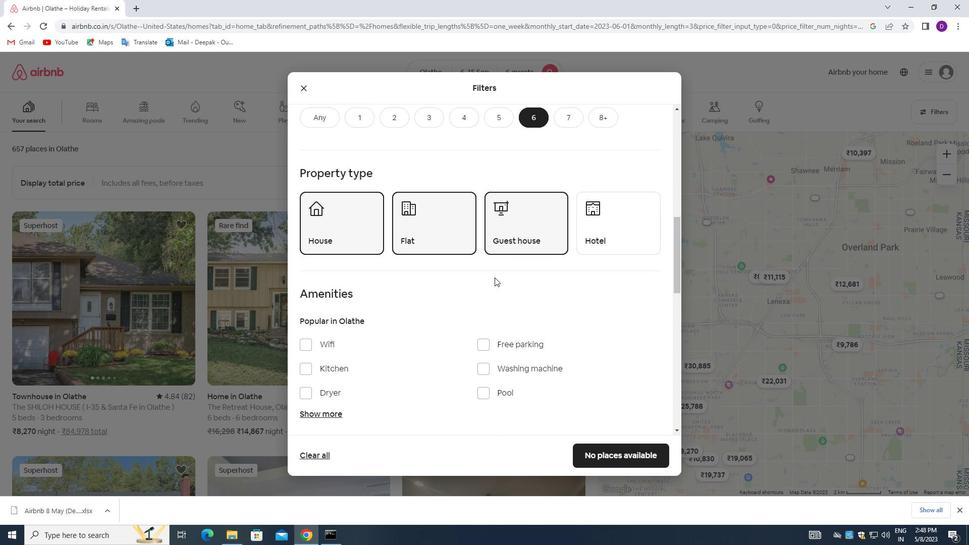
Action: Mouse moved to (306, 246)
Screenshot: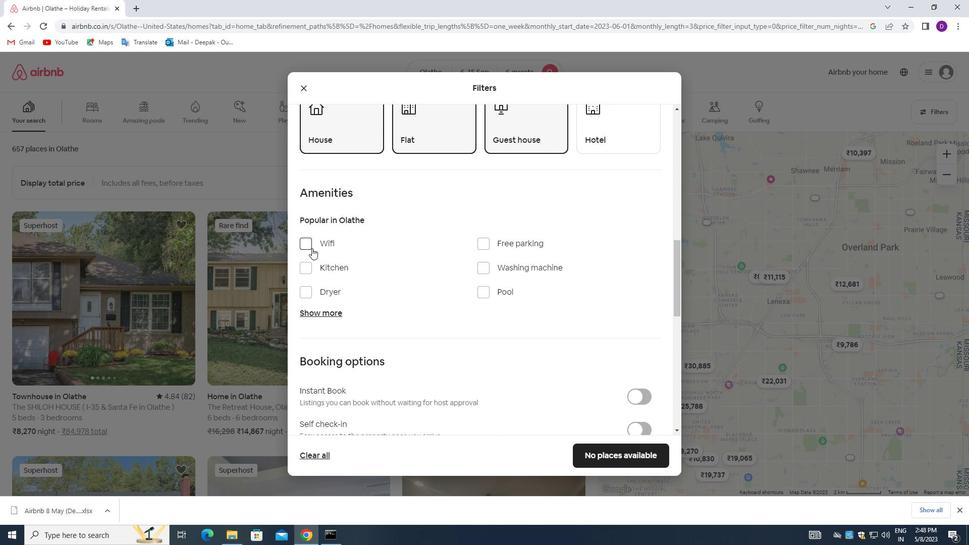 
Action: Mouse pressed left at (306, 246)
Screenshot: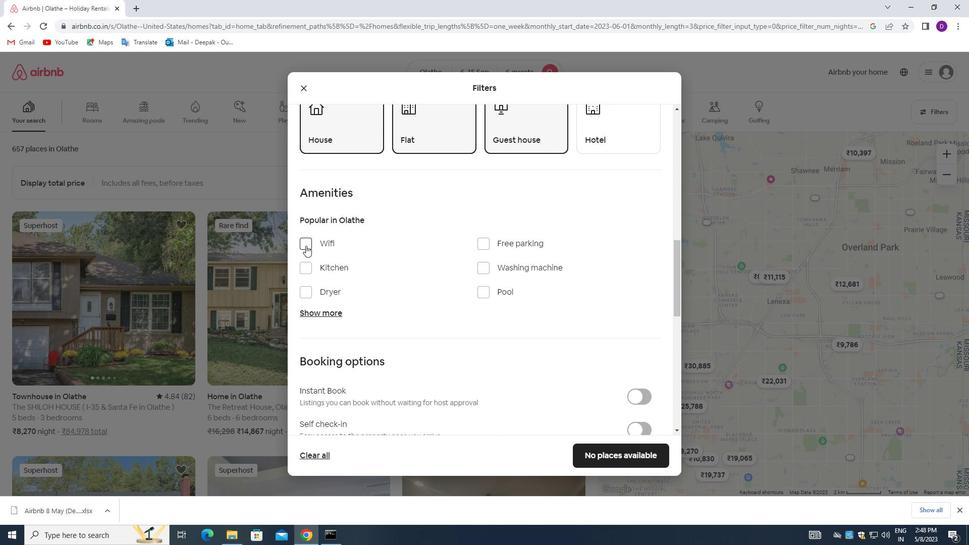 
Action: Mouse moved to (481, 247)
Screenshot: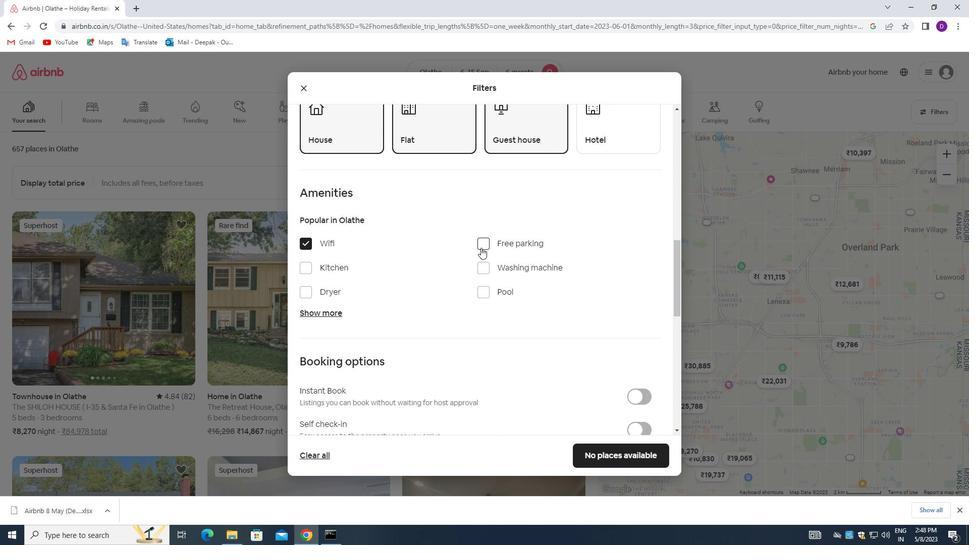 
Action: Mouse pressed left at (481, 247)
Screenshot: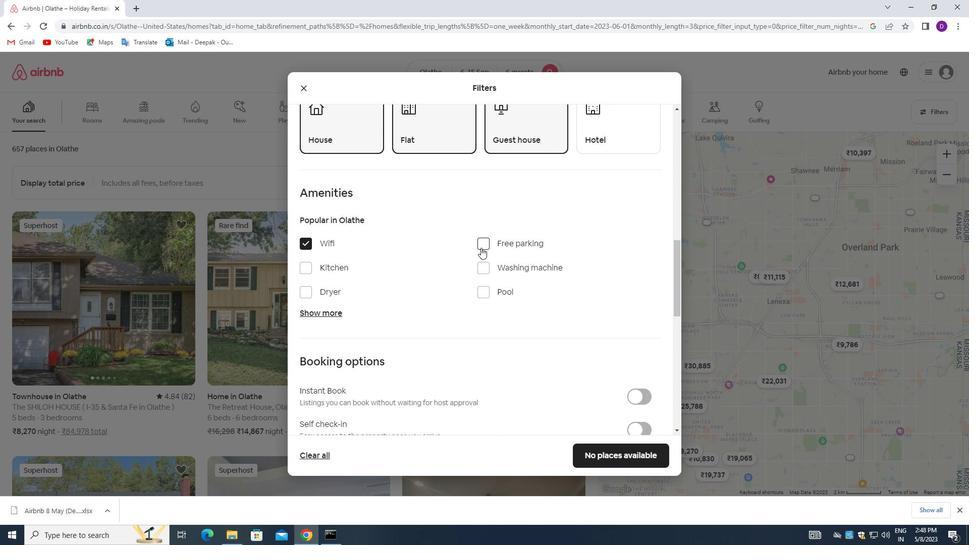 
Action: Mouse moved to (328, 313)
Screenshot: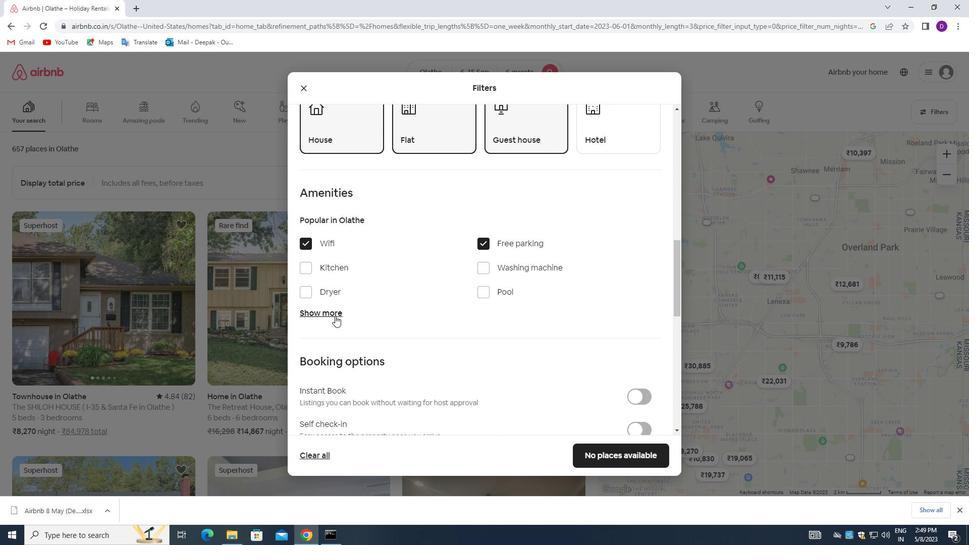 
Action: Mouse pressed left at (328, 313)
Screenshot: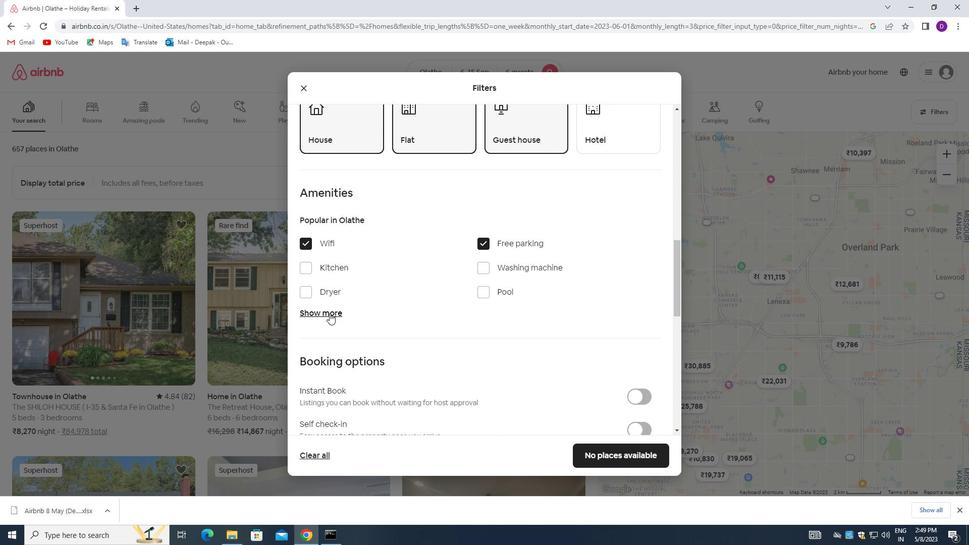 
Action: Mouse moved to (399, 306)
Screenshot: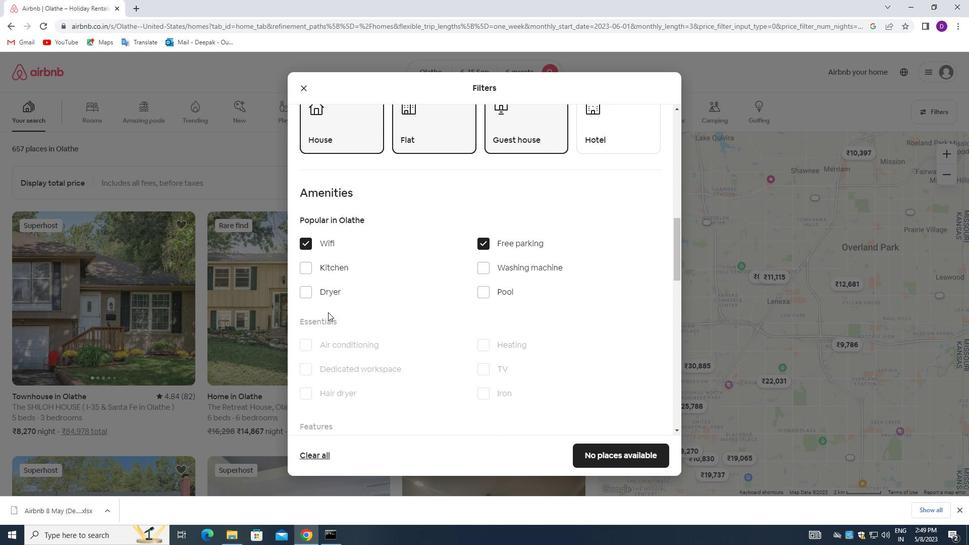 
Action: Mouse scrolled (399, 306) with delta (0, 0)
Screenshot: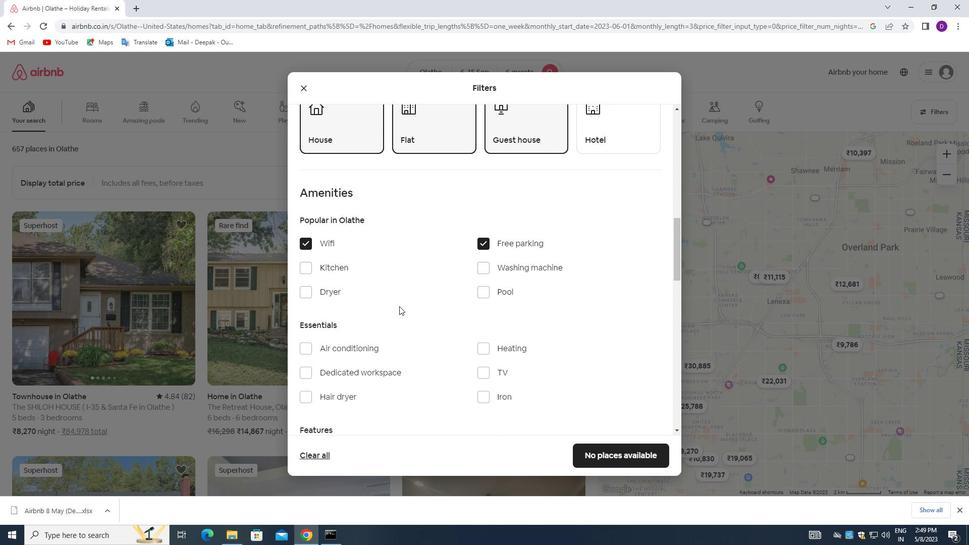 
Action: Mouse scrolled (399, 306) with delta (0, 0)
Screenshot: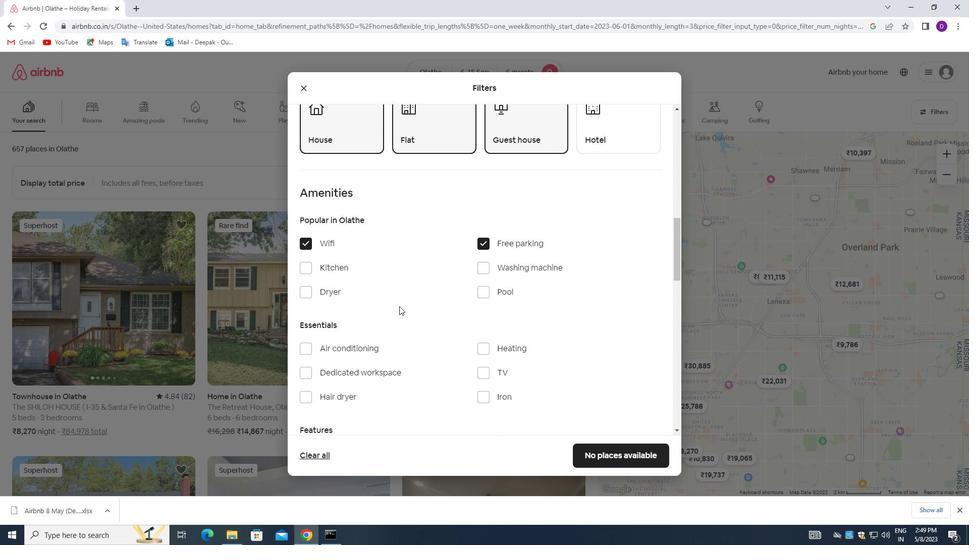 
Action: Mouse moved to (484, 276)
Screenshot: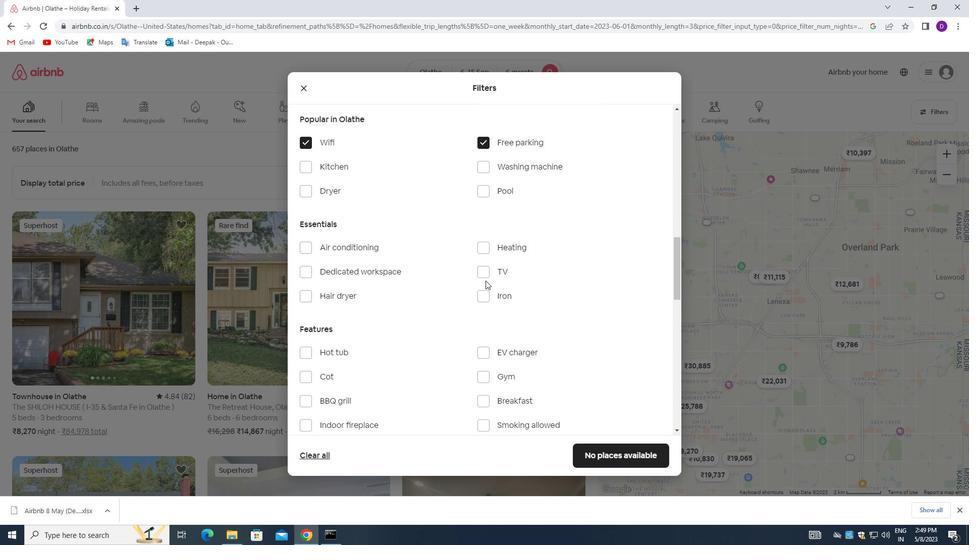 
Action: Mouse pressed left at (484, 276)
Screenshot: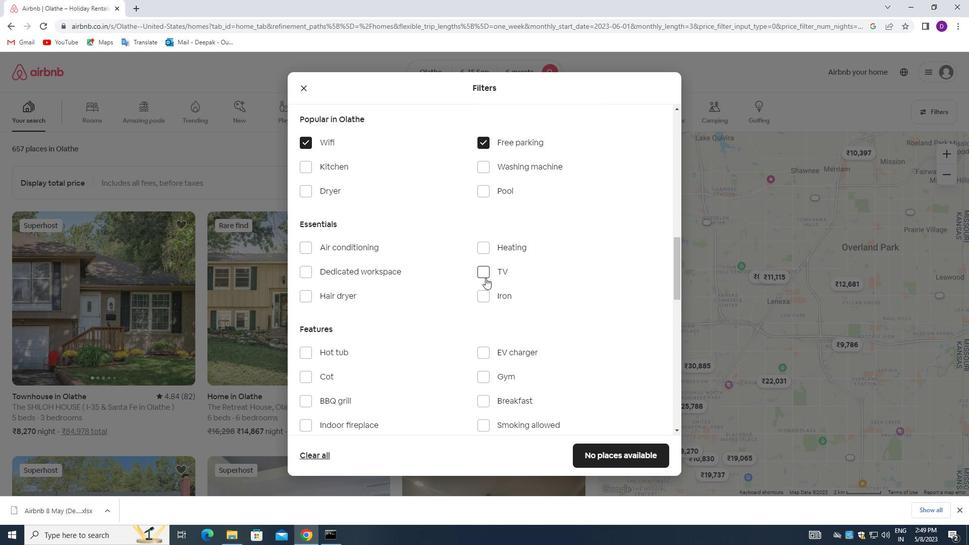 
Action: Mouse moved to (377, 303)
Screenshot: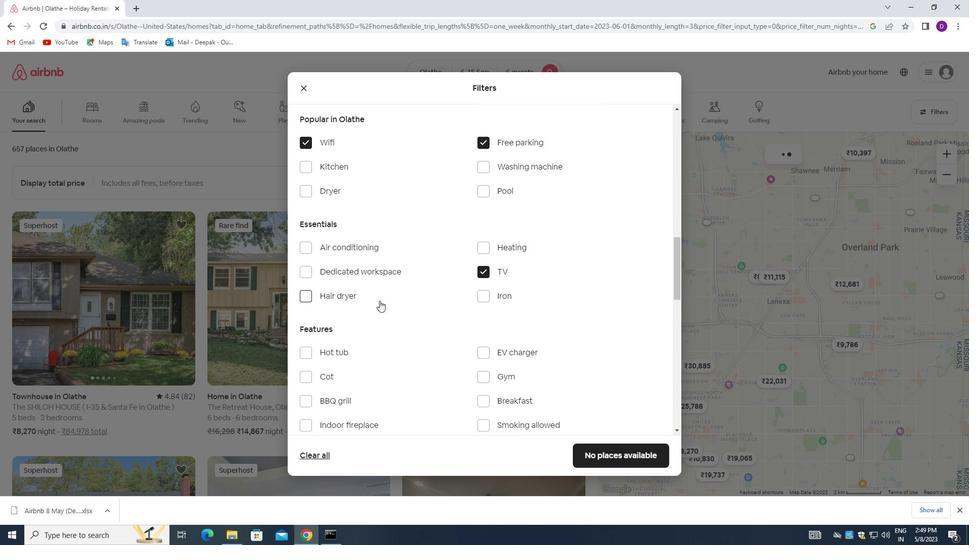 
Action: Mouse scrolled (377, 302) with delta (0, 0)
Screenshot: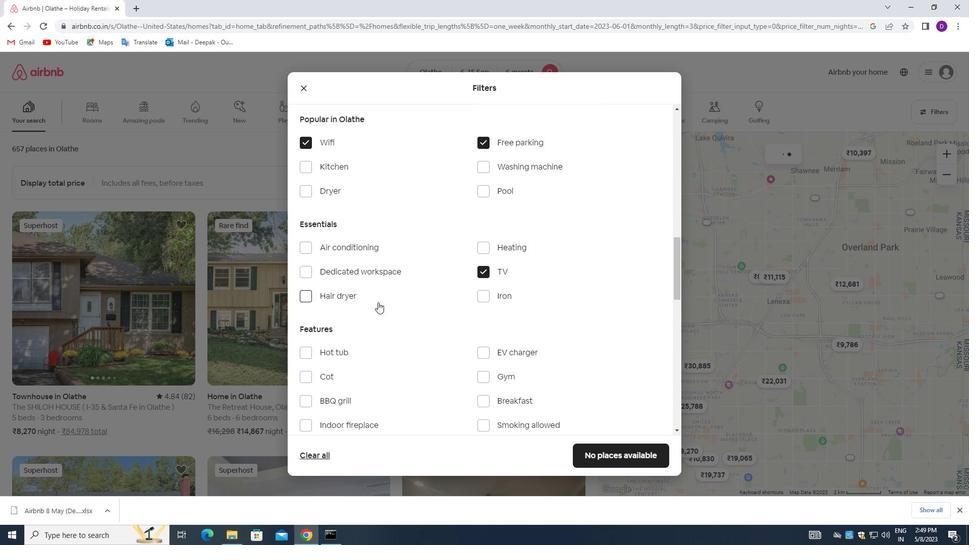 
Action: Mouse moved to (423, 308)
Screenshot: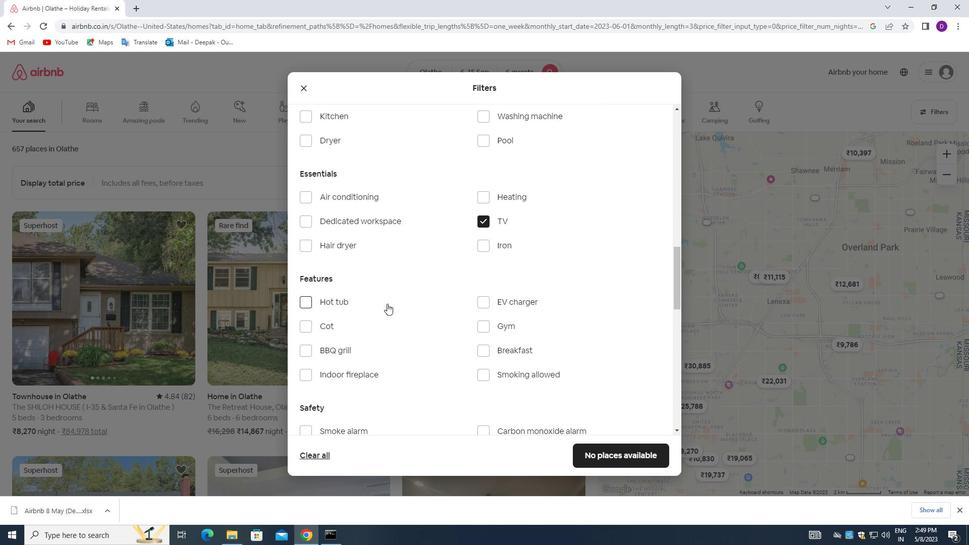 
Action: Mouse scrolled (423, 308) with delta (0, 0)
Screenshot: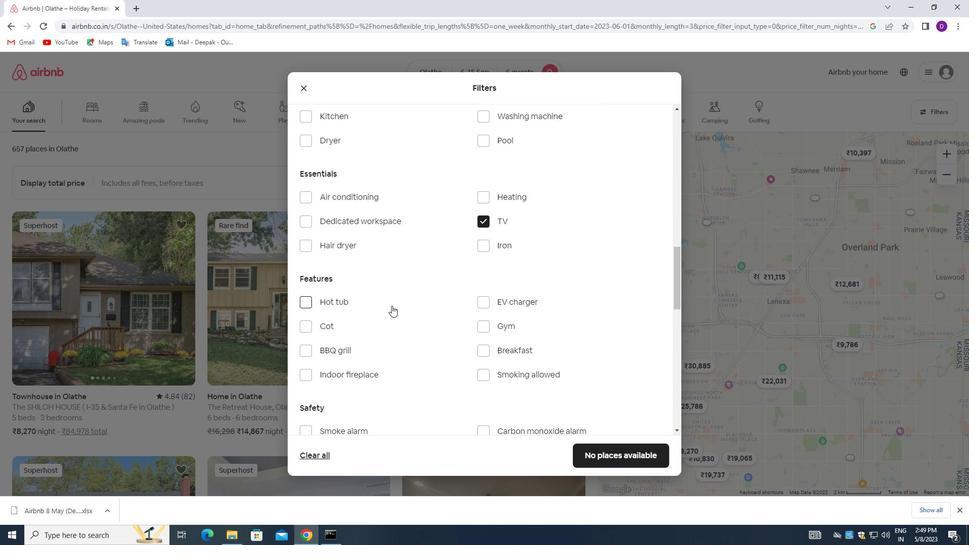 
Action: Mouse moved to (482, 279)
Screenshot: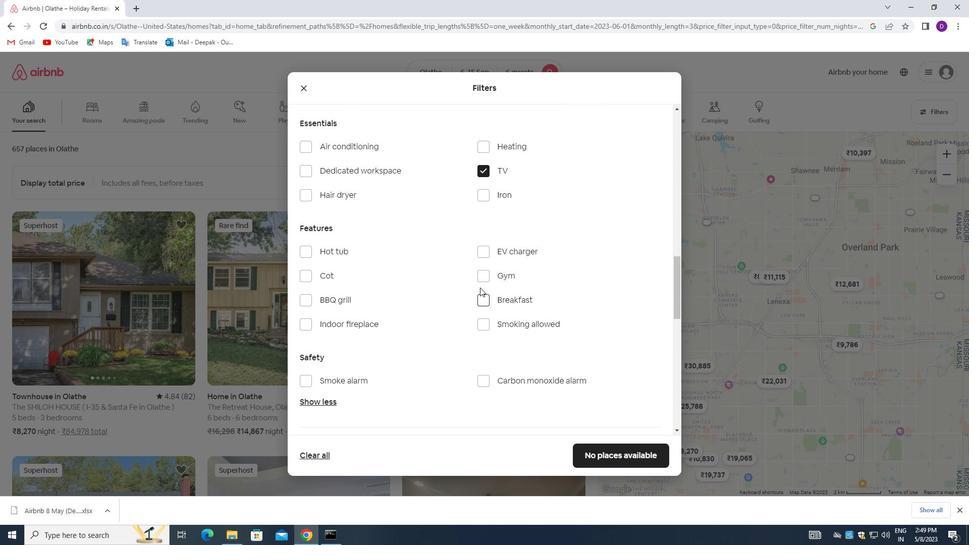 
Action: Mouse pressed left at (482, 279)
Screenshot: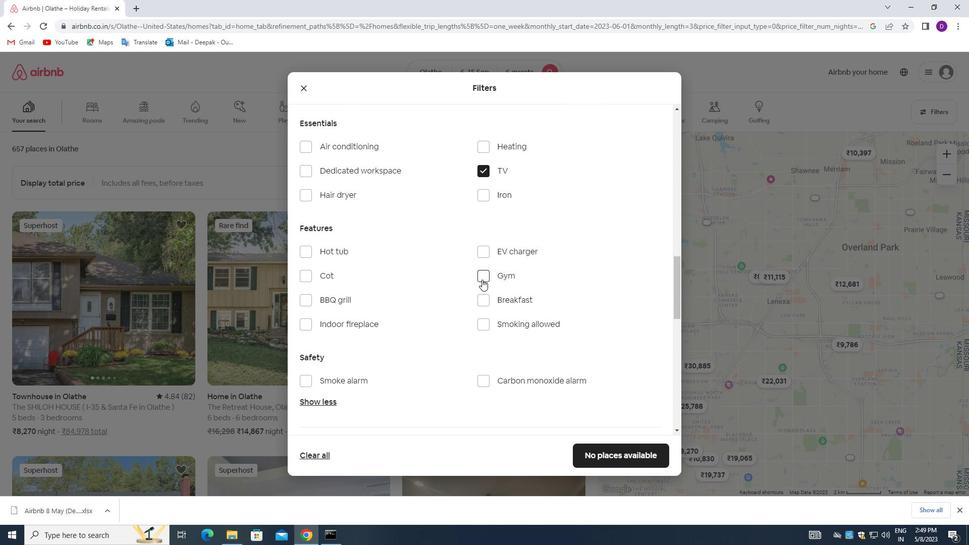
Action: Mouse moved to (479, 305)
Screenshot: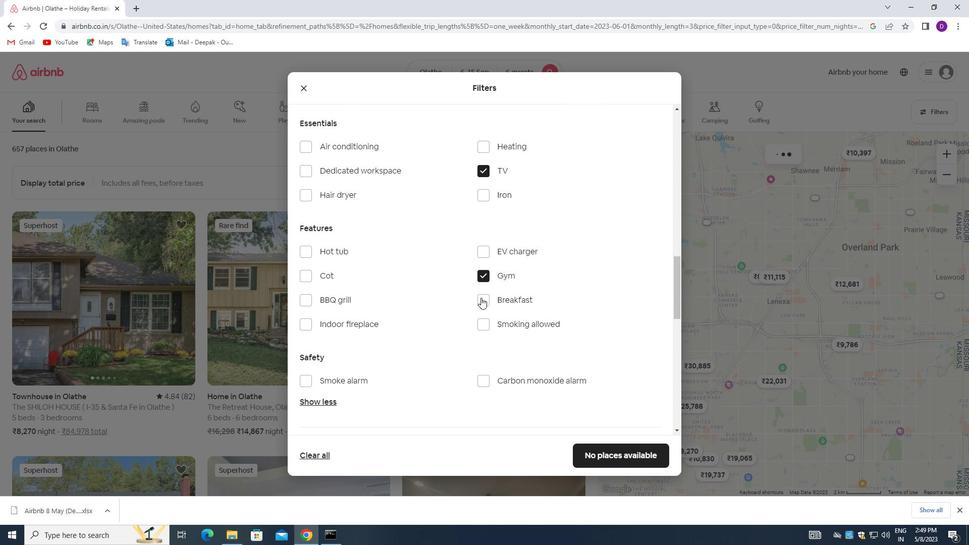 
Action: Mouse pressed left at (479, 305)
Screenshot: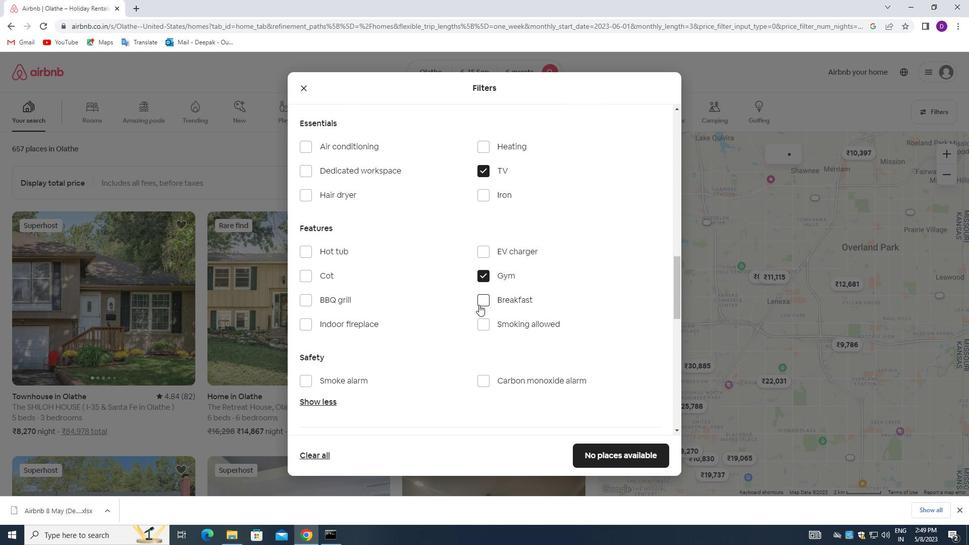 
Action: Mouse moved to (440, 274)
Screenshot: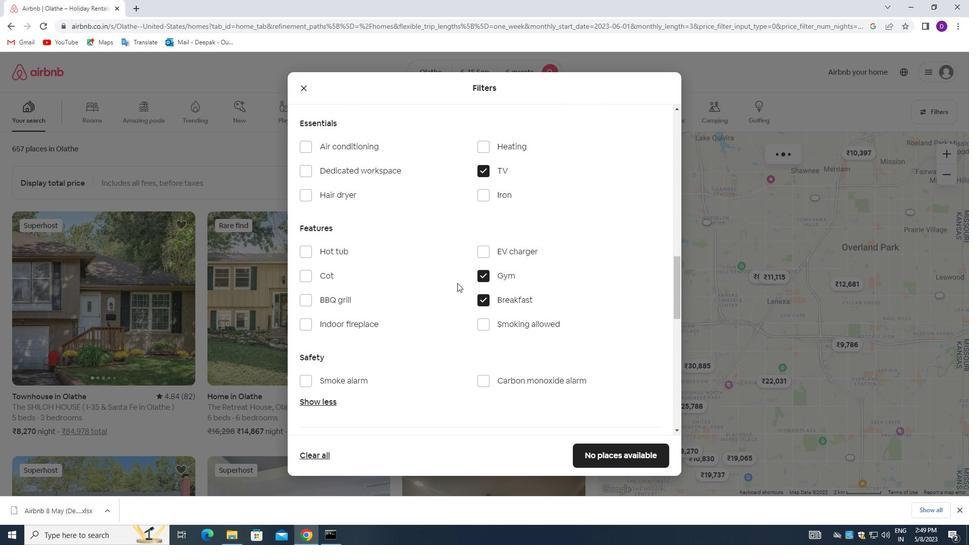 
Action: Mouse scrolled (440, 275) with delta (0, 0)
Screenshot: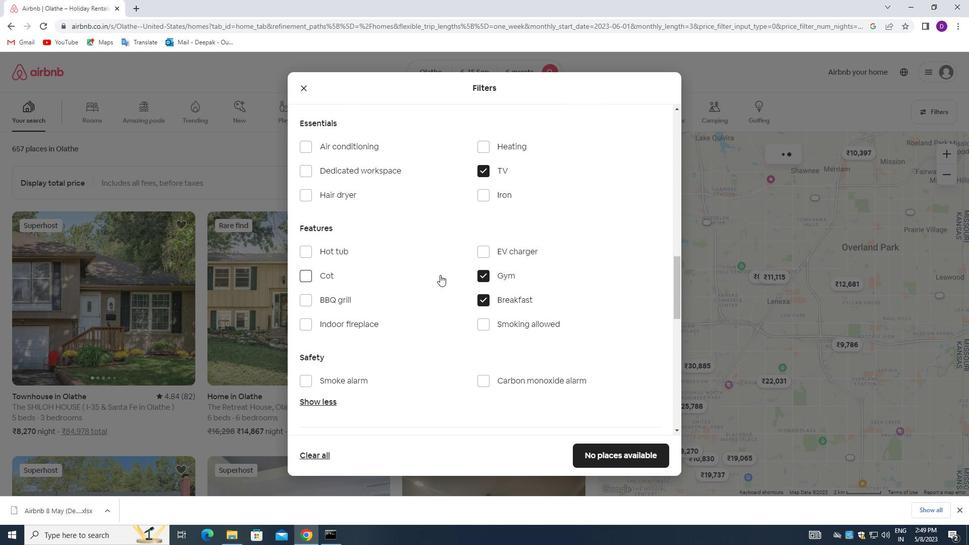 
Action: Mouse scrolled (440, 275) with delta (0, 0)
Screenshot: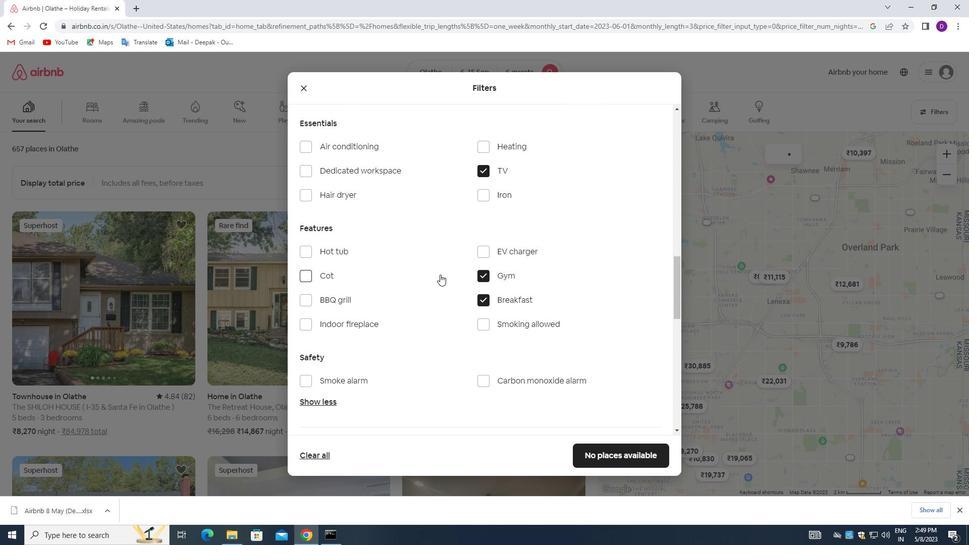 
Action: Mouse moved to (429, 295)
Screenshot: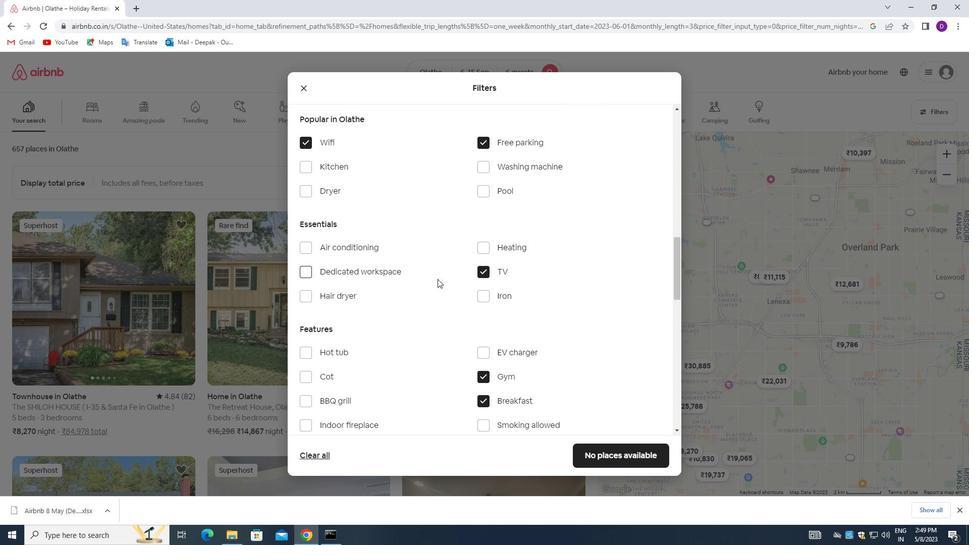 
Action: Mouse scrolled (429, 294) with delta (0, 0)
Screenshot: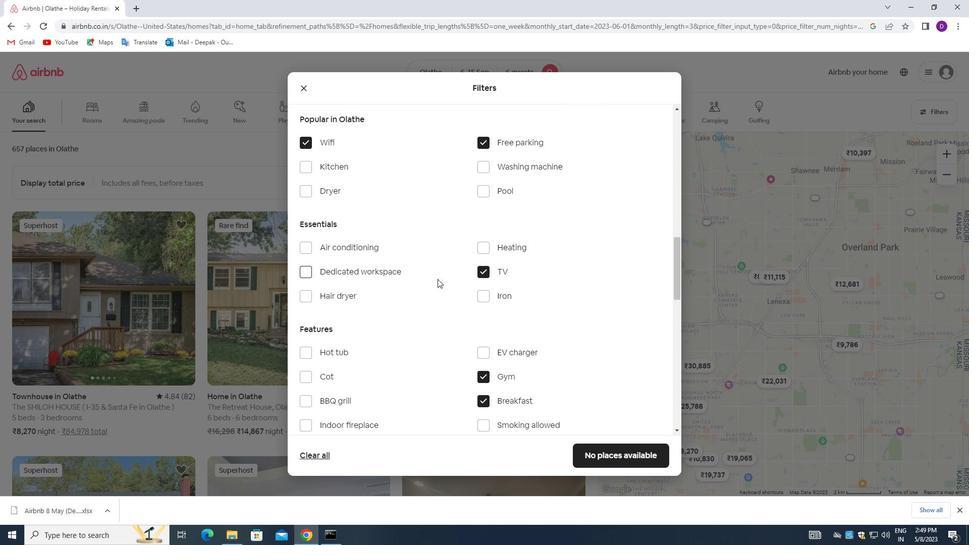 
Action: Mouse moved to (429, 296)
Screenshot: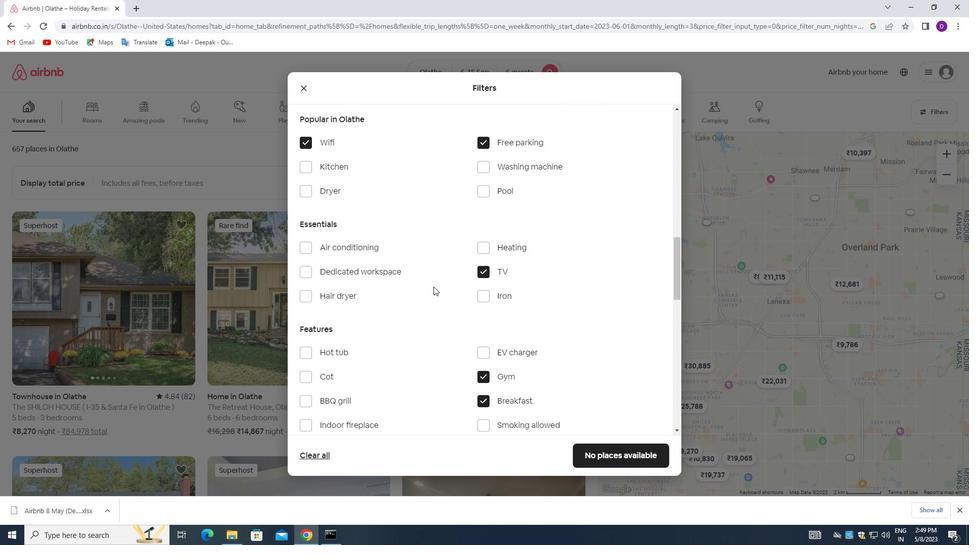 
Action: Mouse scrolled (429, 295) with delta (0, 0)
Screenshot: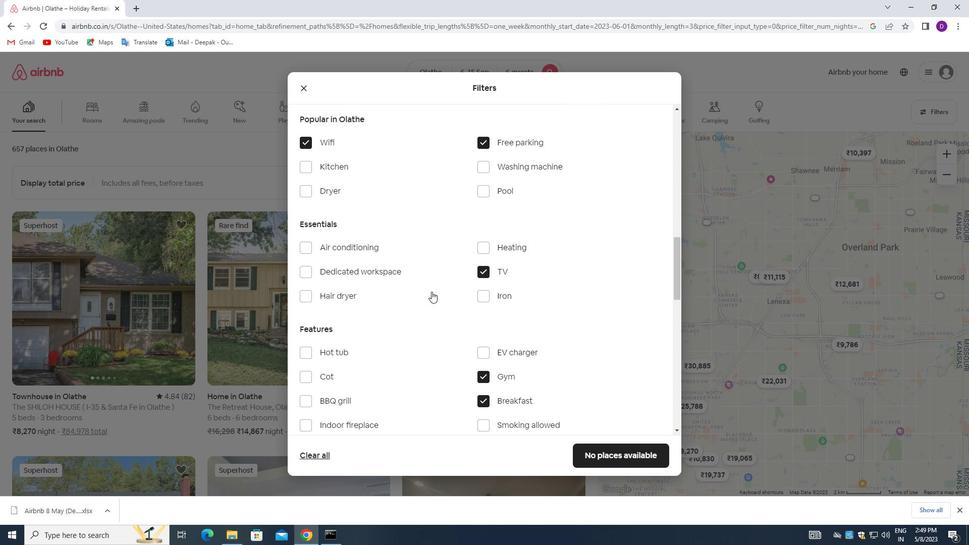 
Action: Mouse moved to (428, 296)
Screenshot: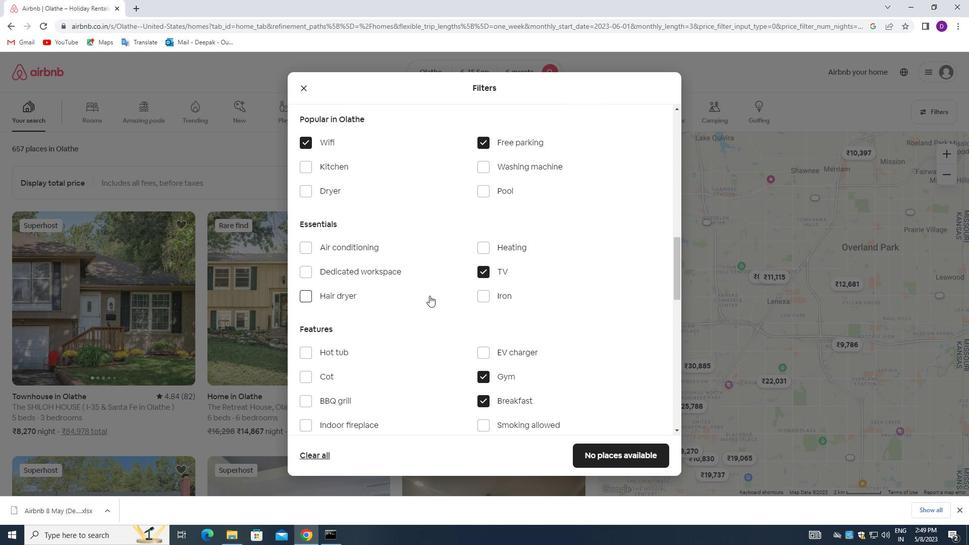 
Action: Mouse scrolled (428, 296) with delta (0, 0)
Screenshot: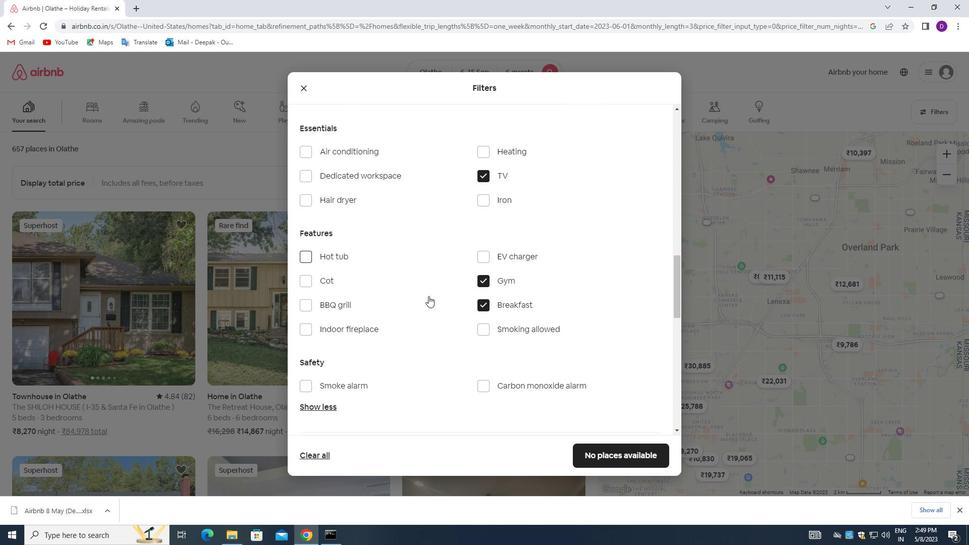 
Action: Mouse scrolled (428, 296) with delta (0, 0)
Screenshot: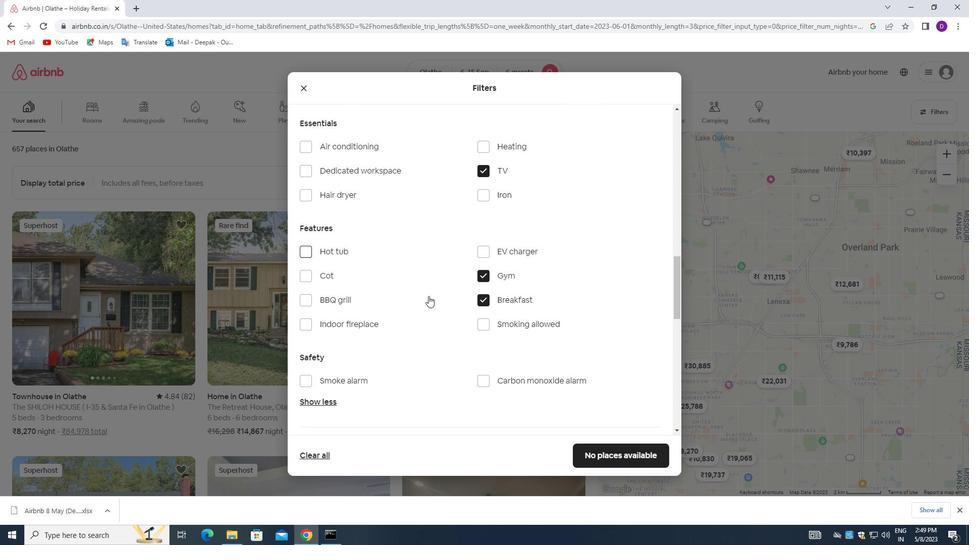 
Action: Mouse scrolled (428, 296) with delta (0, 0)
Screenshot: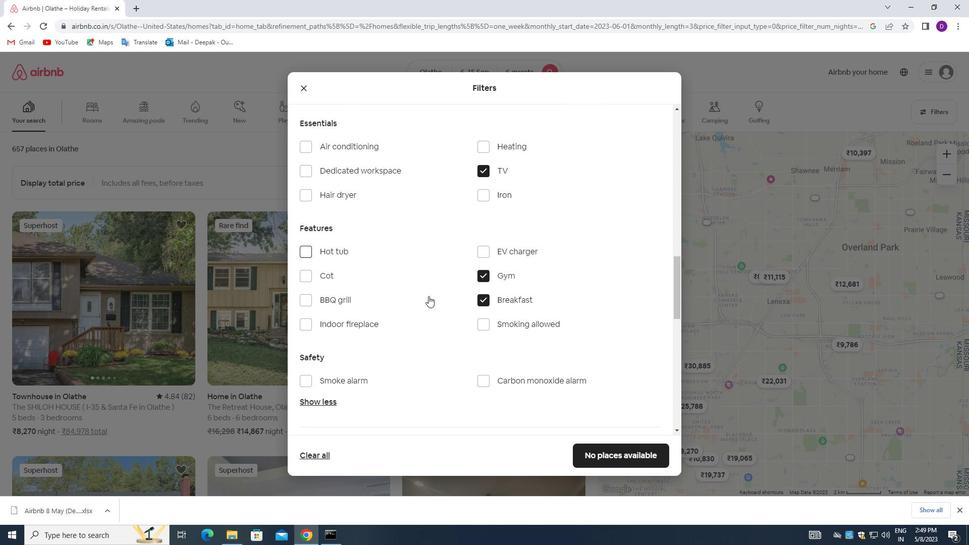
Action: Mouse moved to (438, 304)
Screenshot: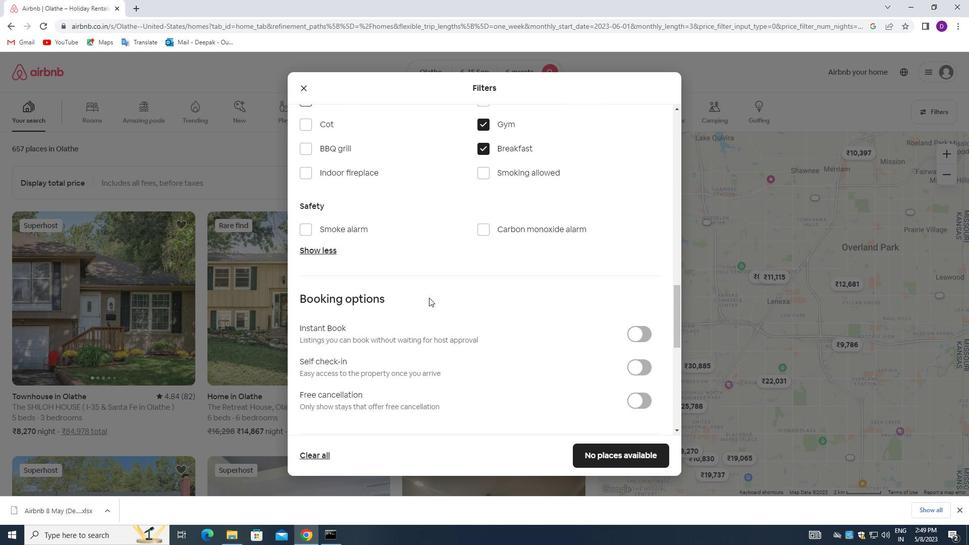 
Action: Mouse scrolled (438, 304) with delta (0, 0)
Screenshot: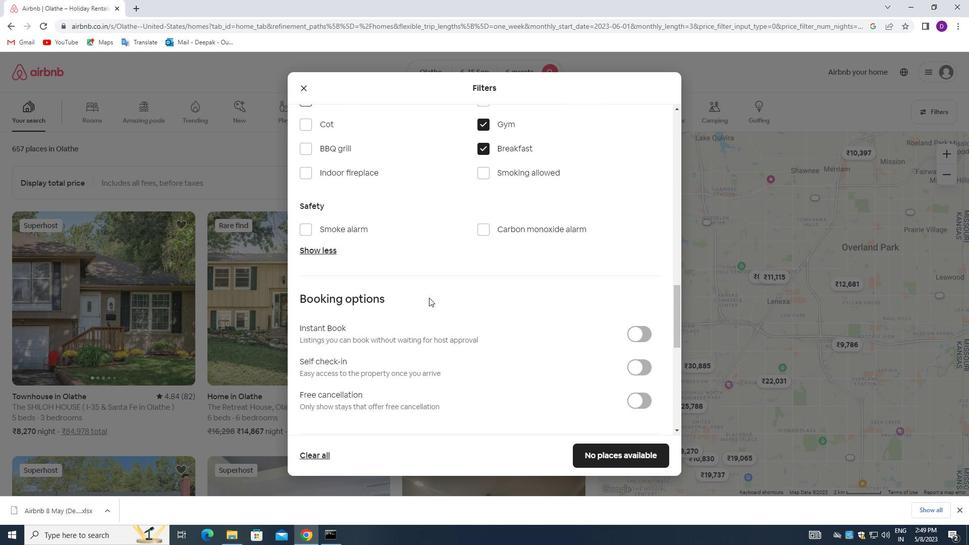 
Action: Mouse moved to (633, 312)
Screenshot: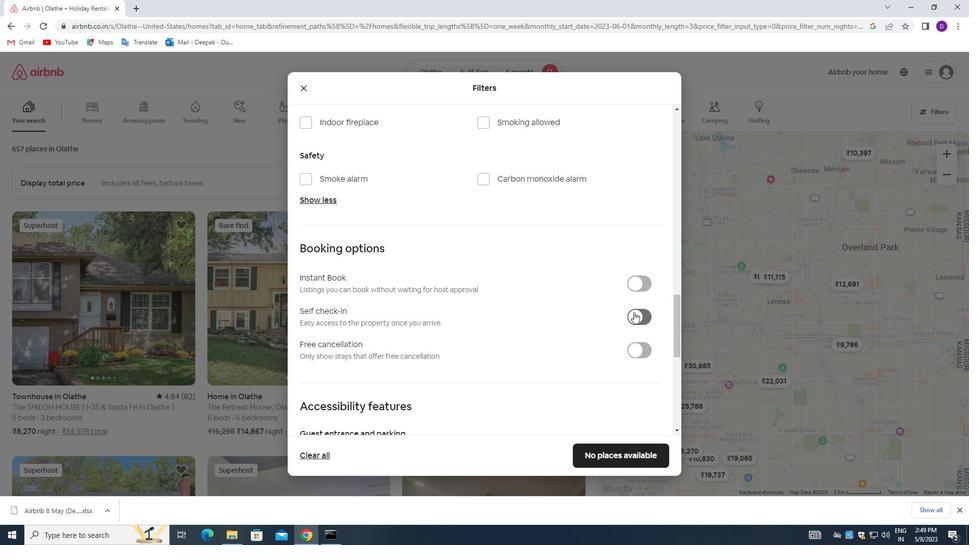 
Action: Mouse pressed left at (633, 312)
Screenshot: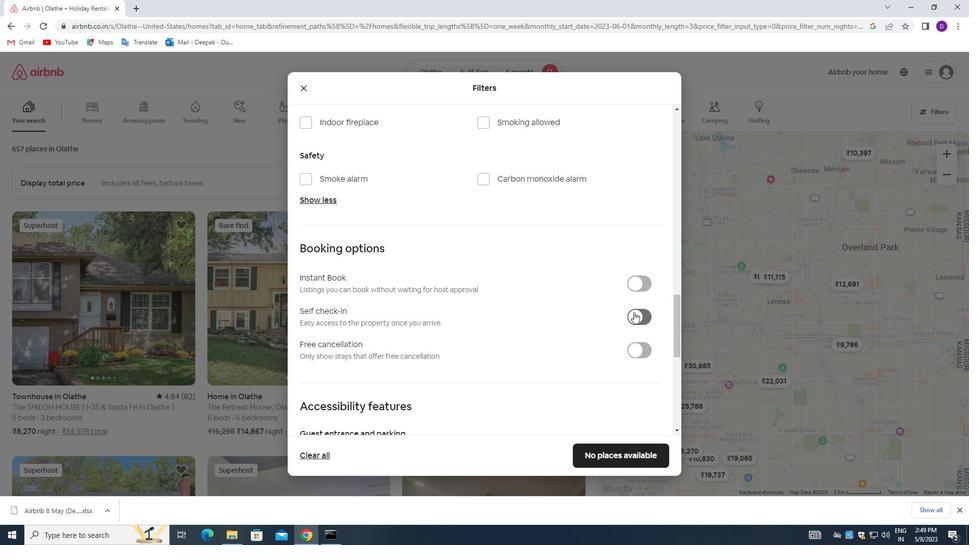 
Action: Mouse moved to (478, 313)
Screenshot: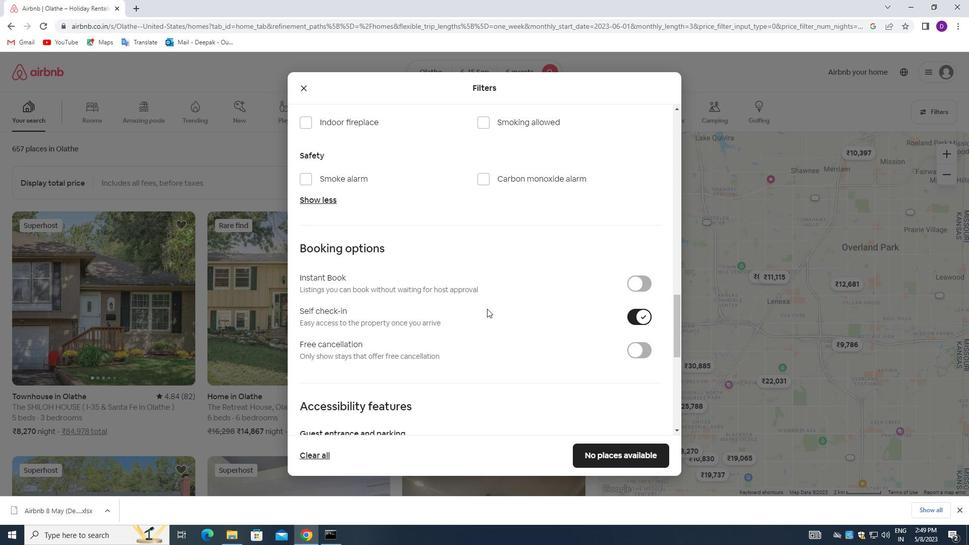 
Action: Mouse scrolled (478, 313) with delta (0, 0)
Screenshot: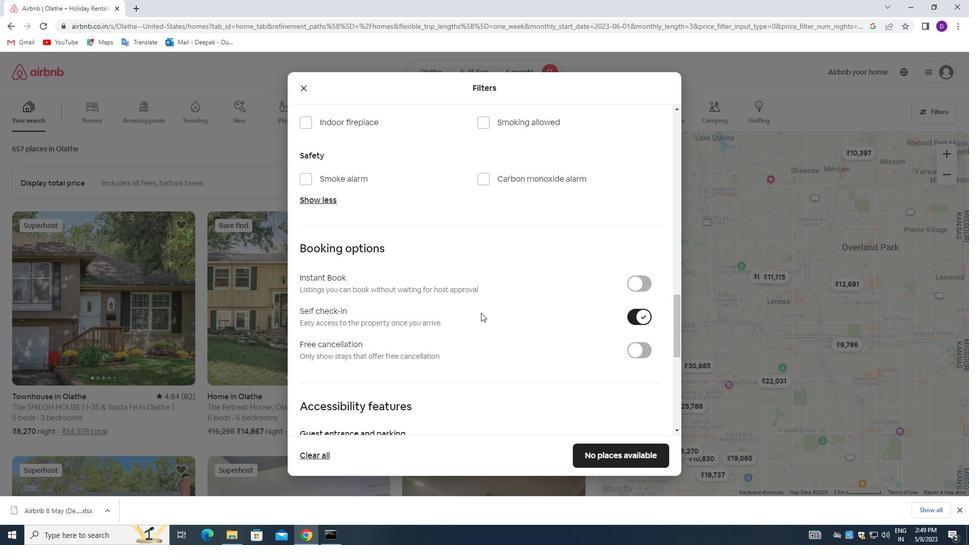 
Action: Mouse moved to (464, 313)
Screenshot: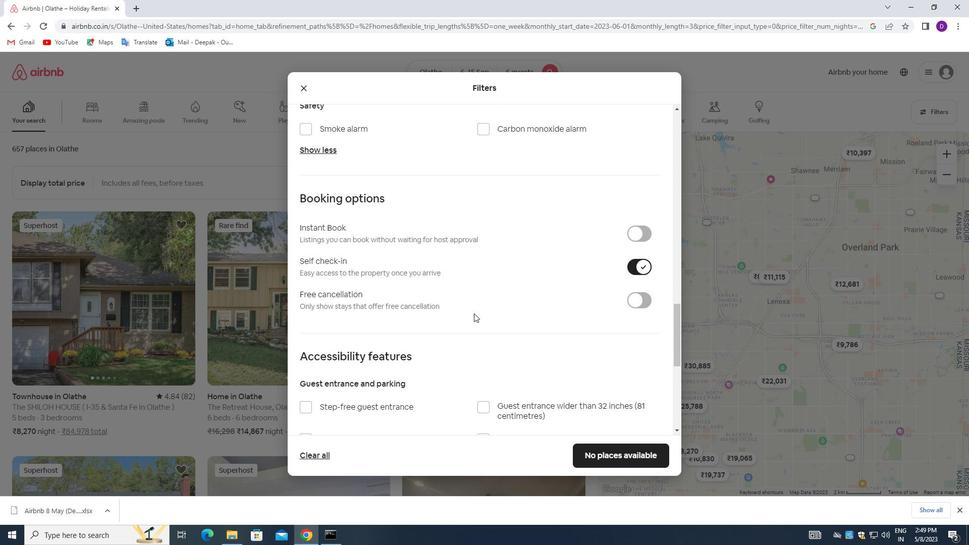 
Action: Mouse scrolled (464, 313) with delta (0, 0)
Screenshot: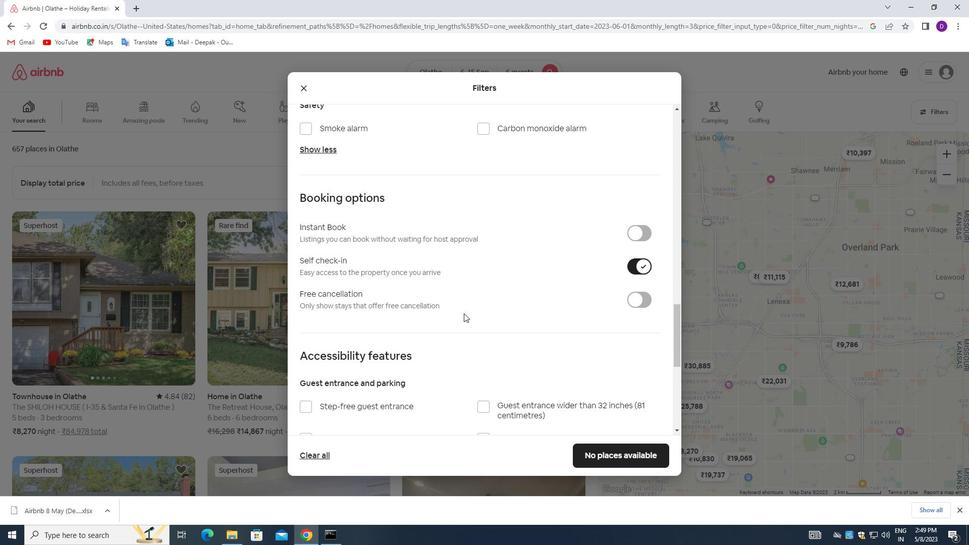 
Action: Mouse scrolled (464, 313) with delta (0, 0)
Screenshot: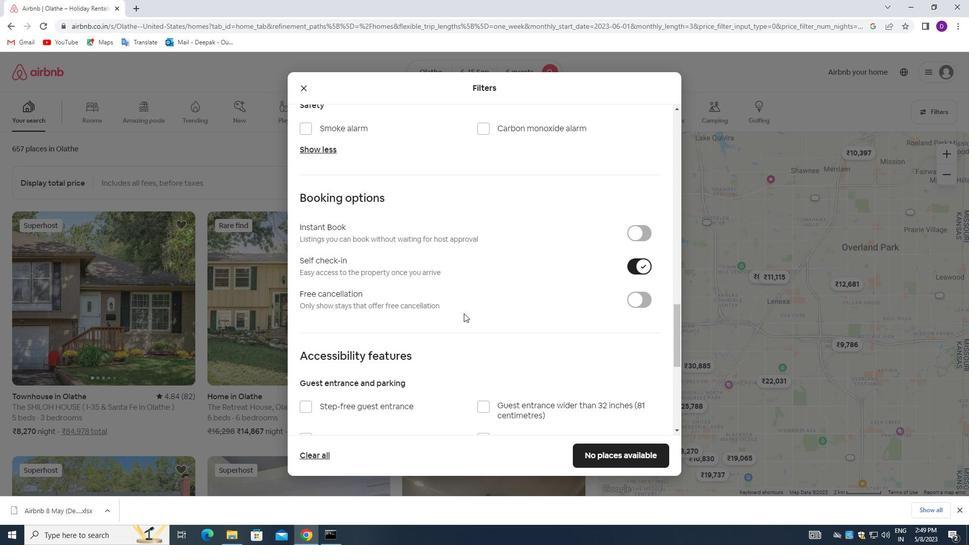 
Action: Mouse scrolled (464, 313) with delta (0, 0)
Screenshot: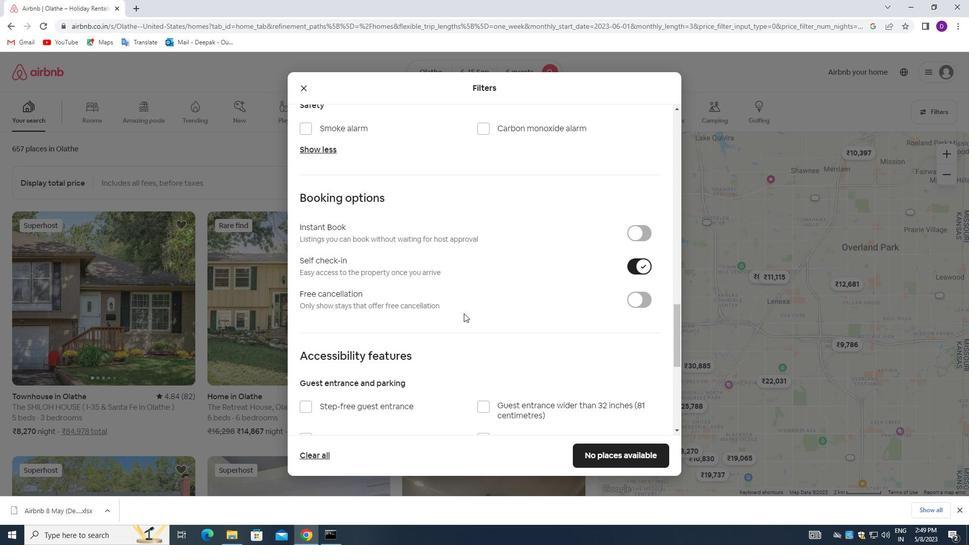 
Action: Mouse moved to (463, 313)
Screenshot: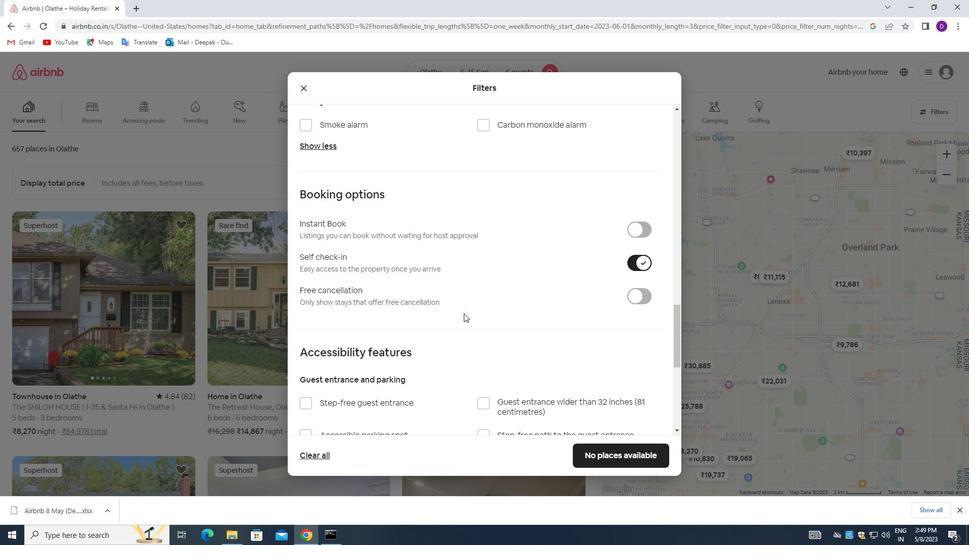 
Action: Mouse scrolled (463, 312) with delta (0, 0)
Screenshot: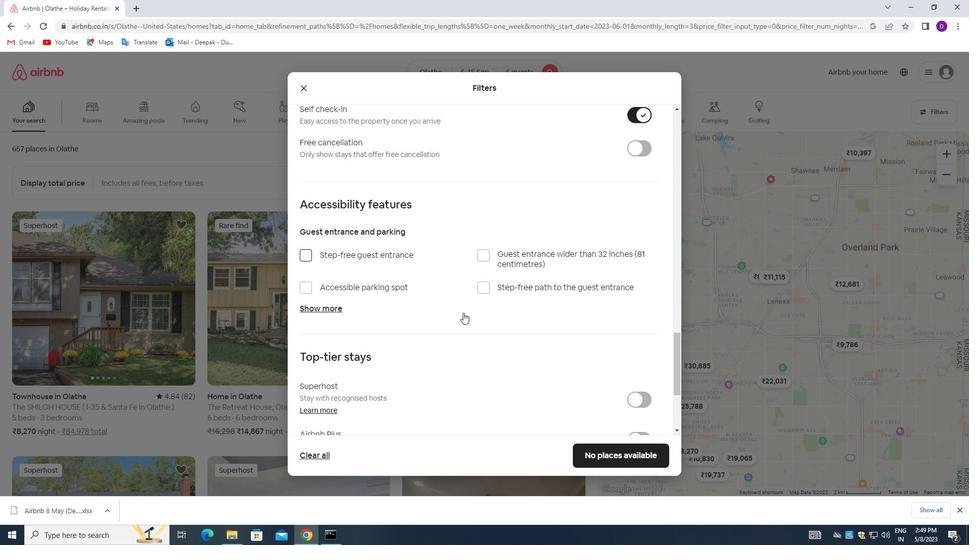 
Action: Mouse scrolled (463, 312) with delta (0, 0)
Screenshot: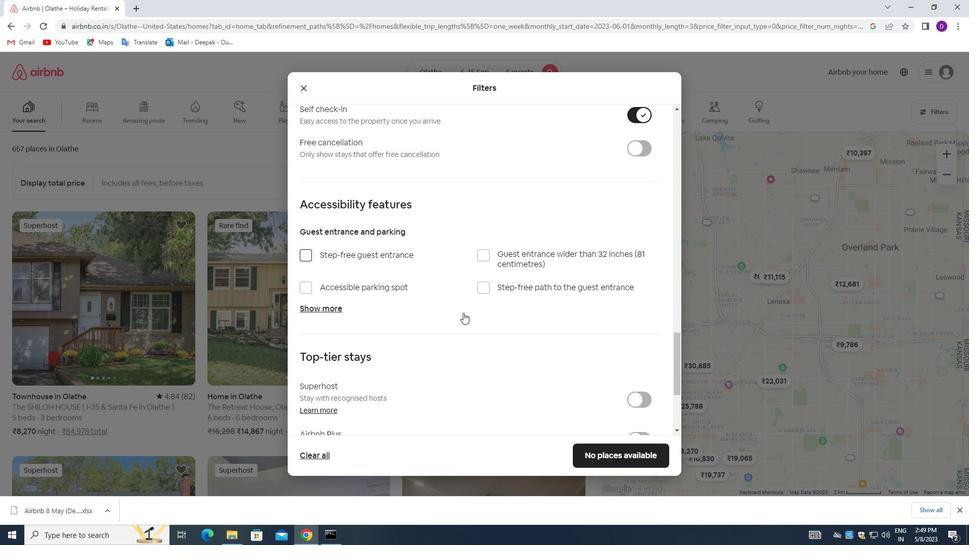 
Action: Mouse moved to (463, 312)
Screenshot: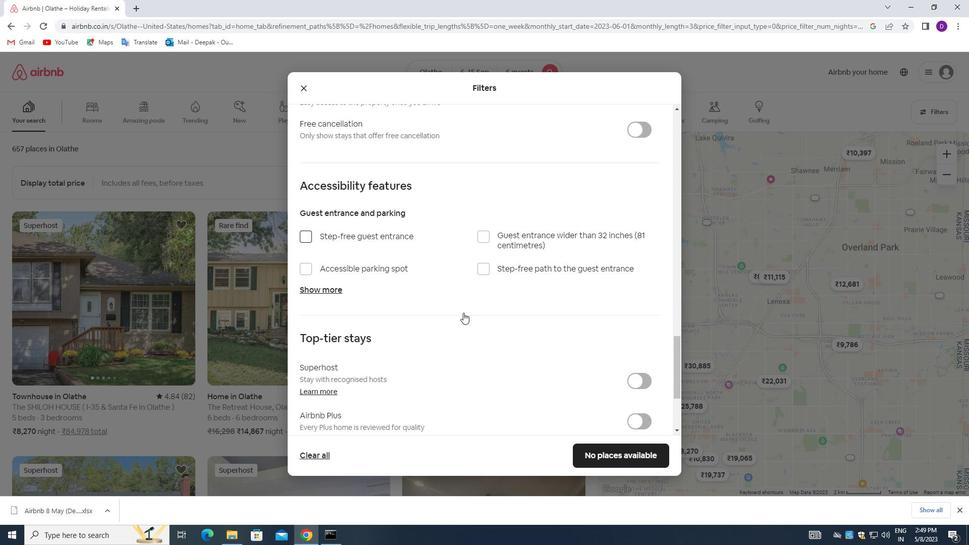 
Action: Mouse scrolled (463, 312) with delta (0, 0)
Screenshot: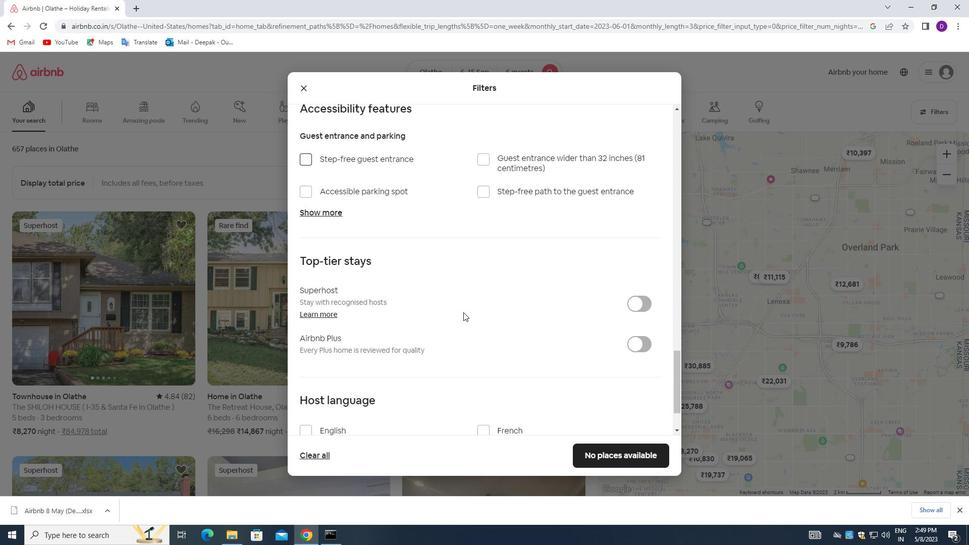 
Action: Mouse scrolled (463, 312) with delta (0, 0)
Screenshot: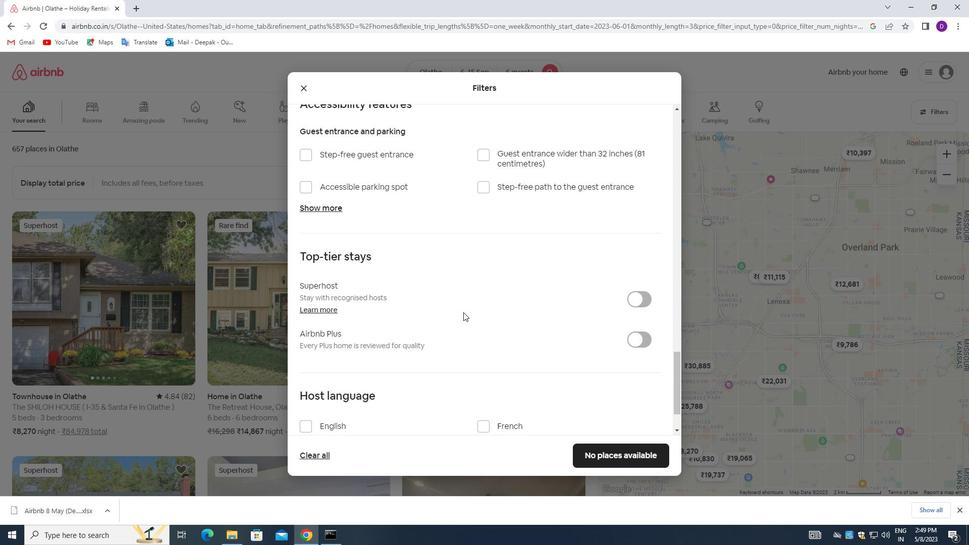 
Action: Mouse moved to (460, 315)
Screenshot: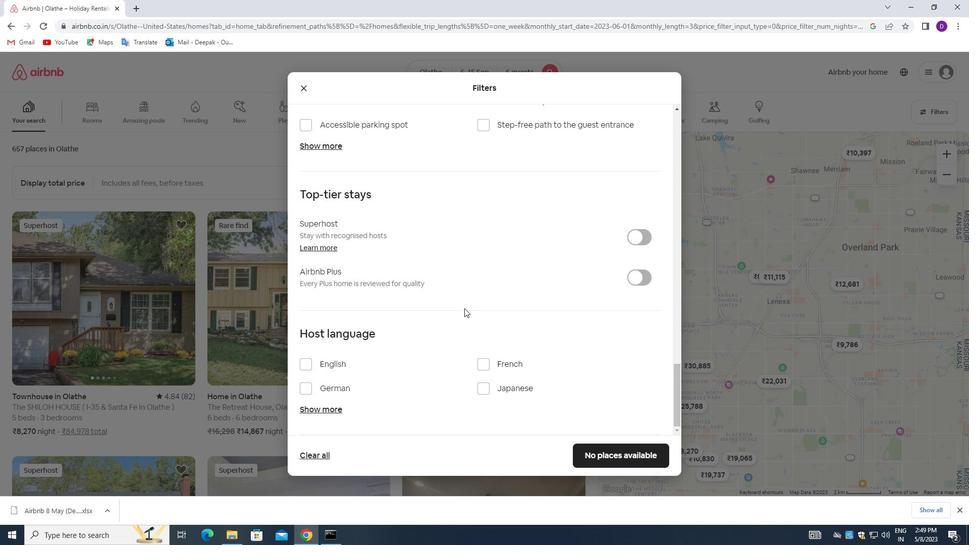 
Action: Mouse scrolled (460, 314) with delta (0, 0)
Screenshot: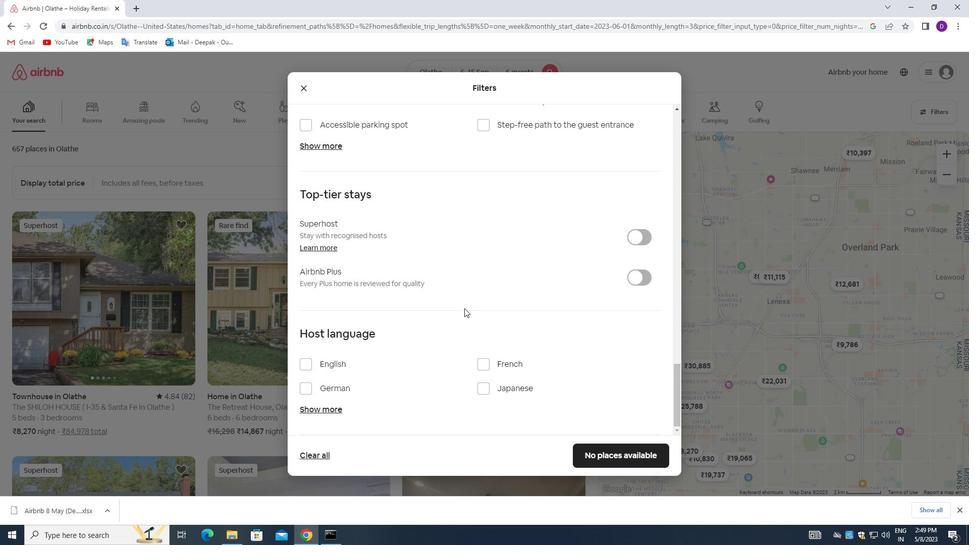 
Action: Mouse moved to (457, 319)
Screenshot: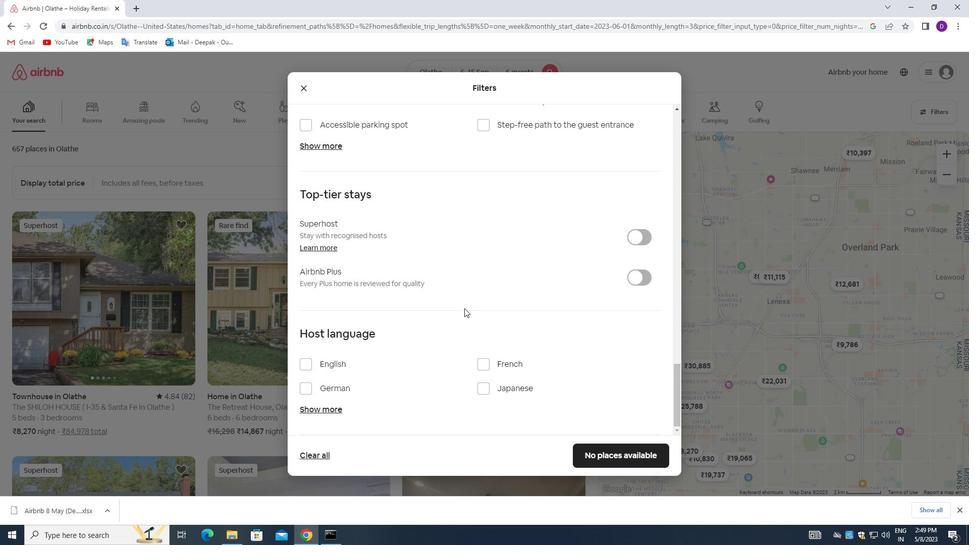 
Action: Mouse scrolled (457, 319) with delta (0, 0)
Screenshot: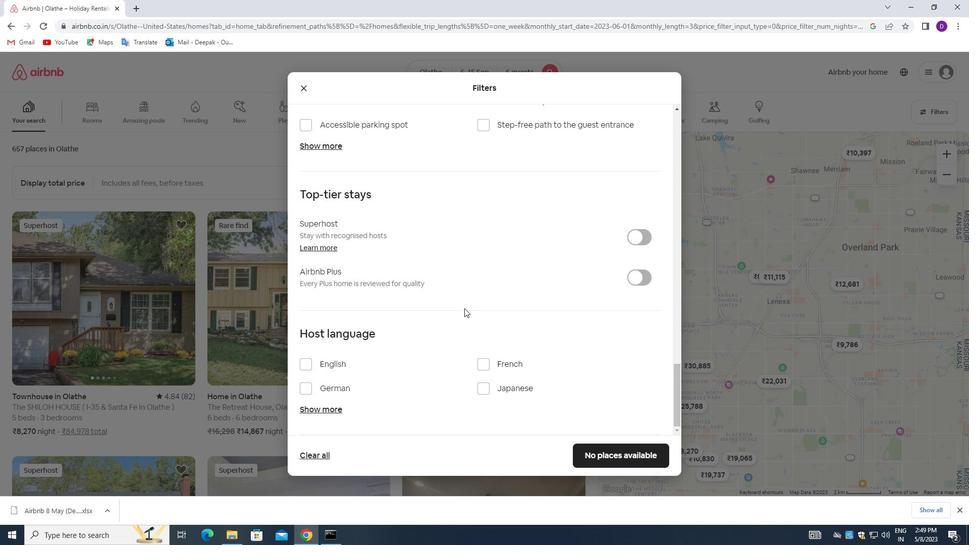 
Action: Mouse moved to (449, 328)
Screenshot: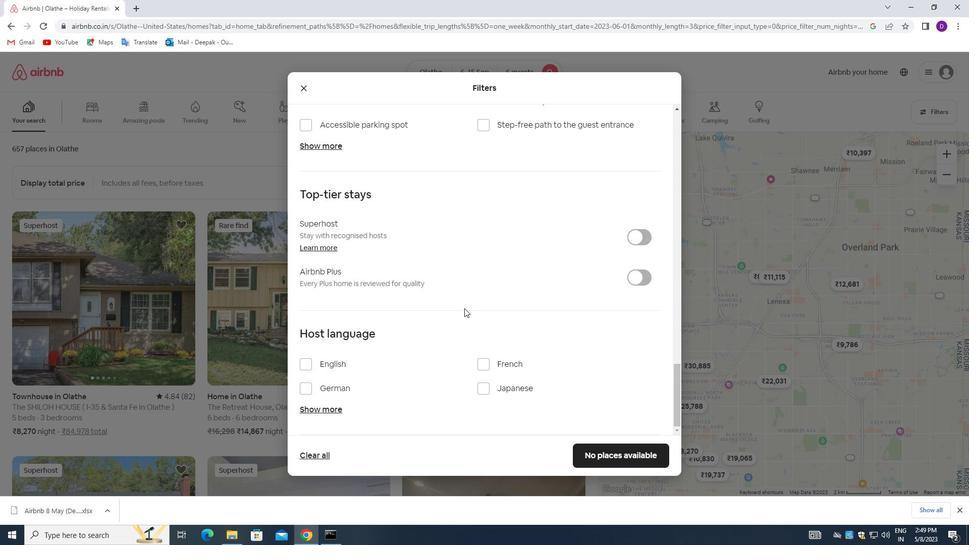
Action: Mouse scrolled (449, 327) with delta (0, 0)
Screenshot: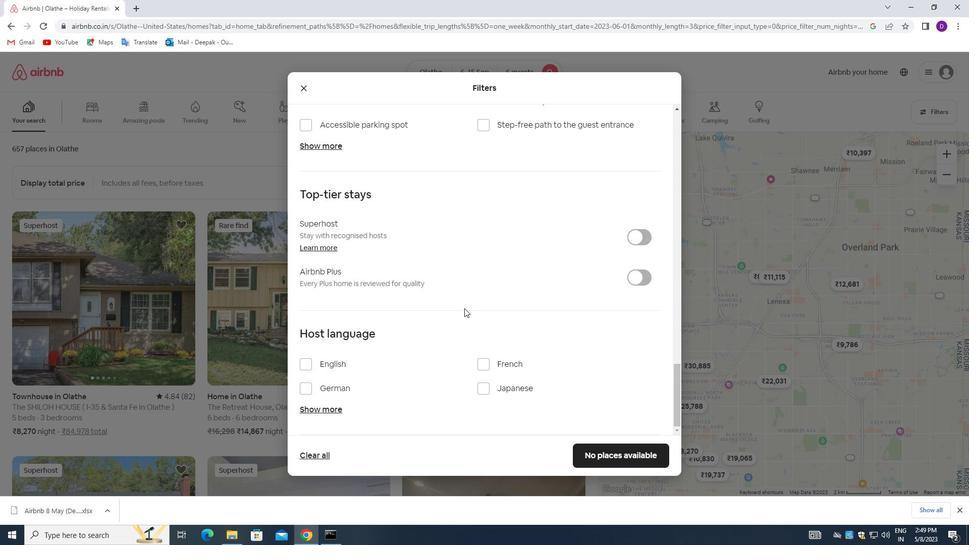 
Action: Mouse moved to (305, 362)
Screenshot: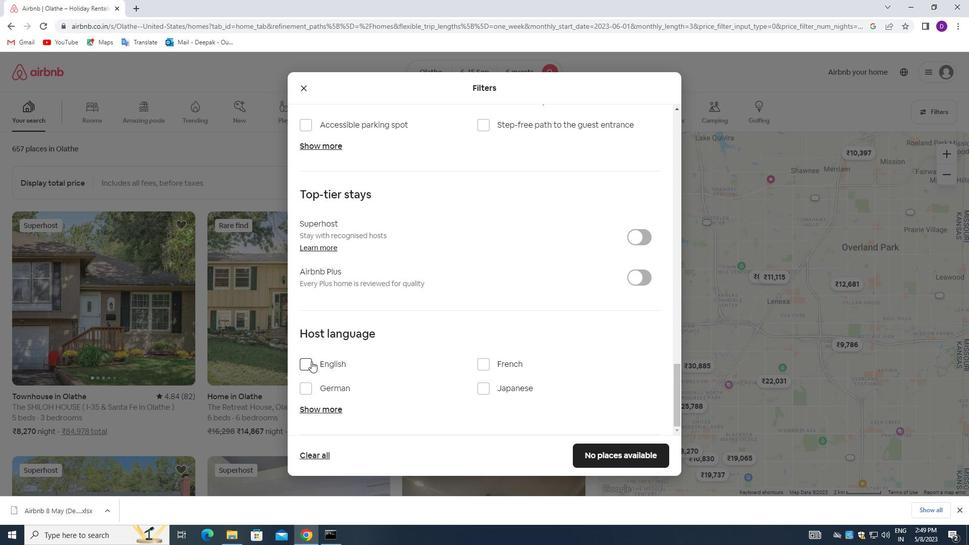 
Action: Mouse pressed left at (305, 362)
Screenshot: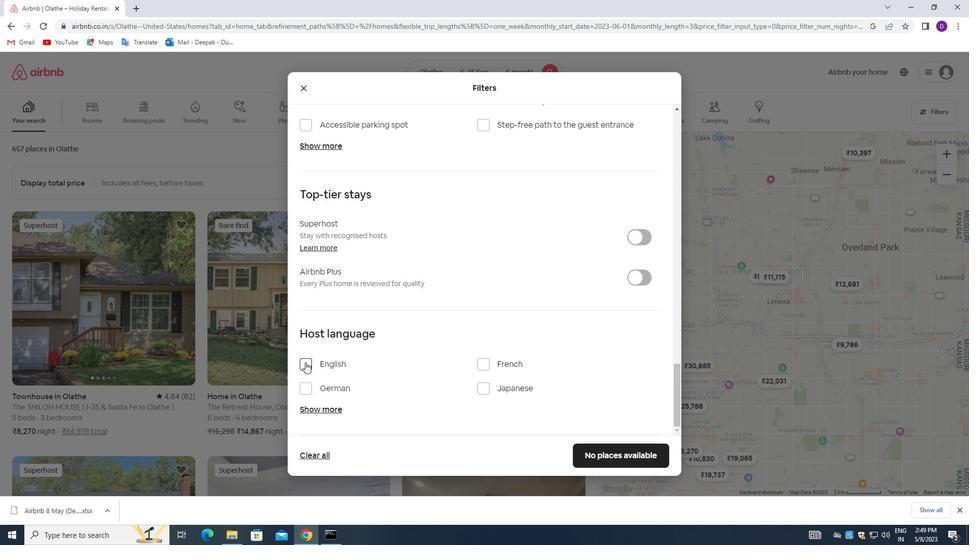 
Action: Mouse moved to (577, 375)
Screenshot: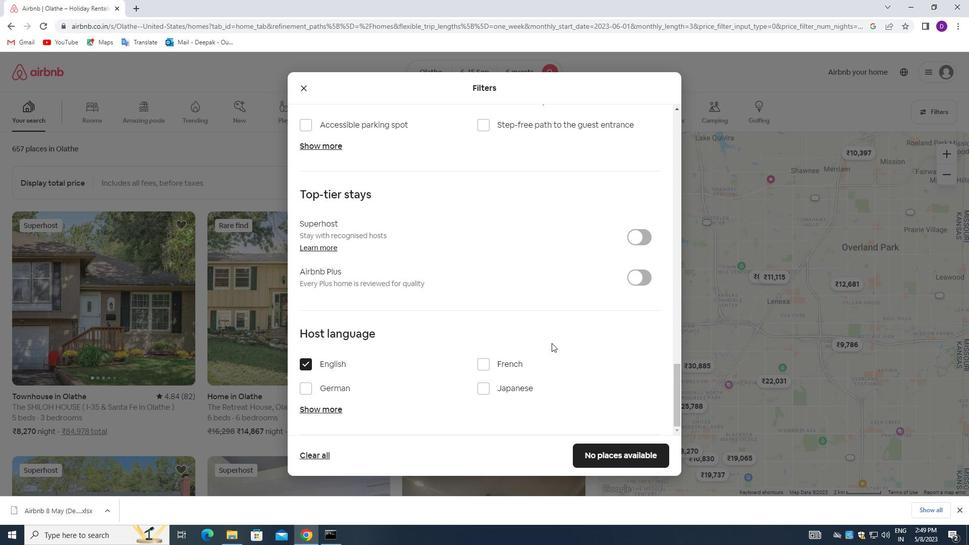 
Action: Mouse scrolled (577, 375) with delta (0, 0)
Screenshot: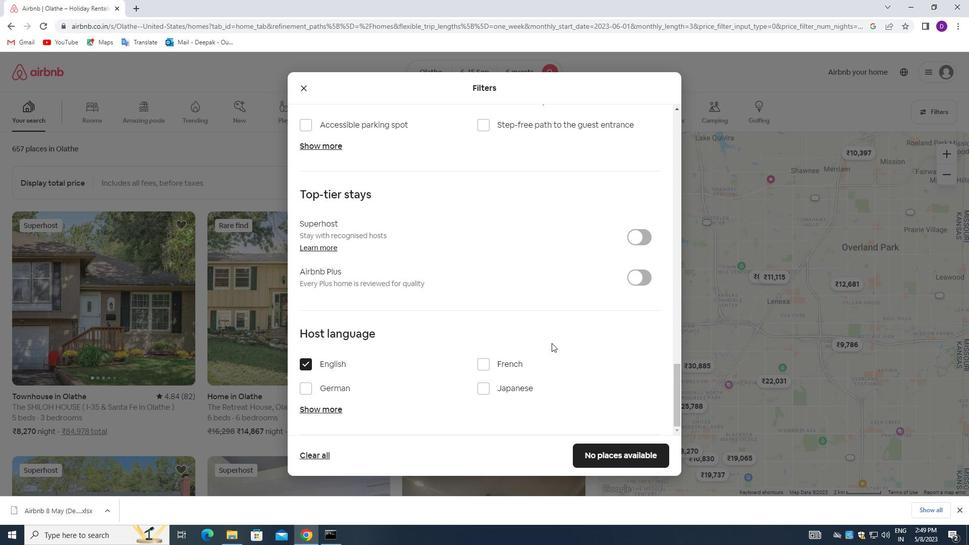 
Action: Mouse moved to (577, 377)
Screenshot: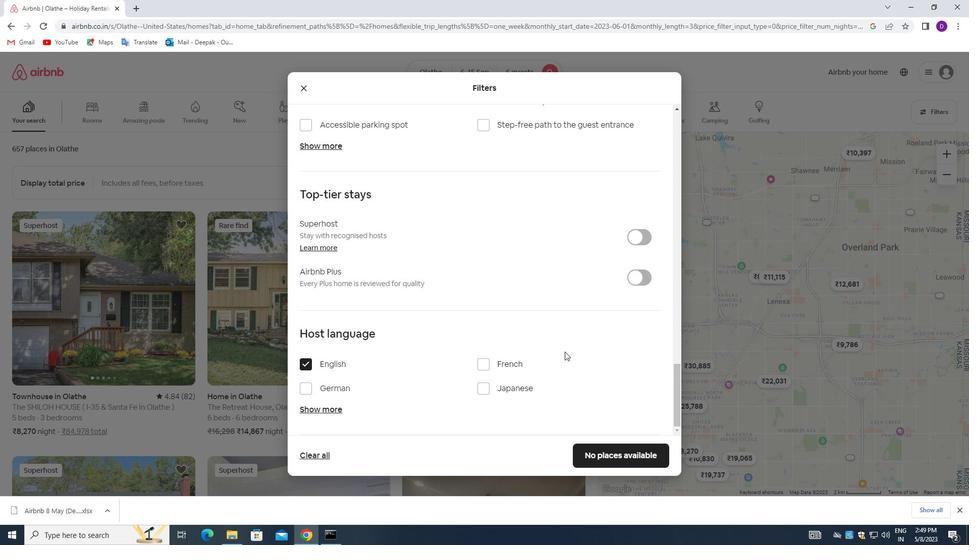 
Action: Mouse scrolled (577, 377) with delta (0, 0)
Screenshot: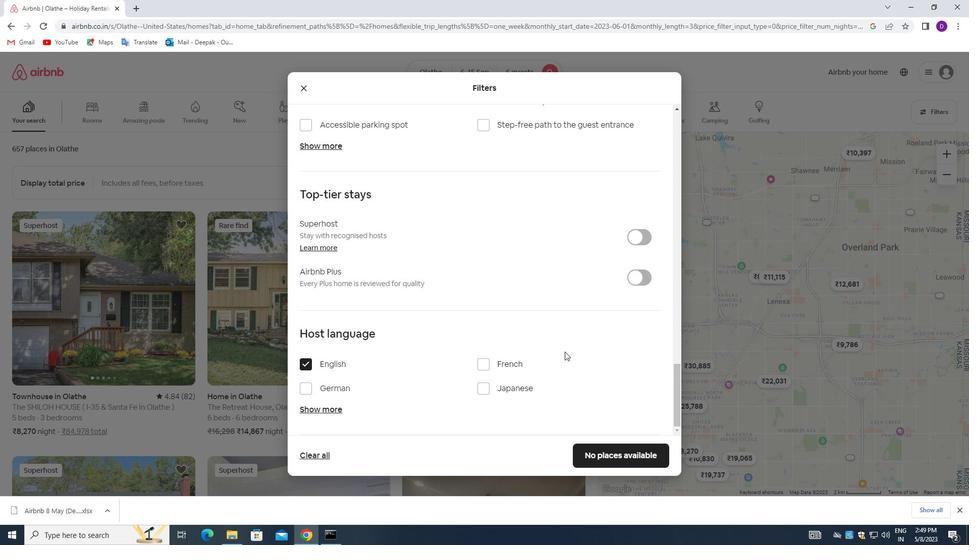 
Action: Mouse moved to (576, 379)
Screenshot: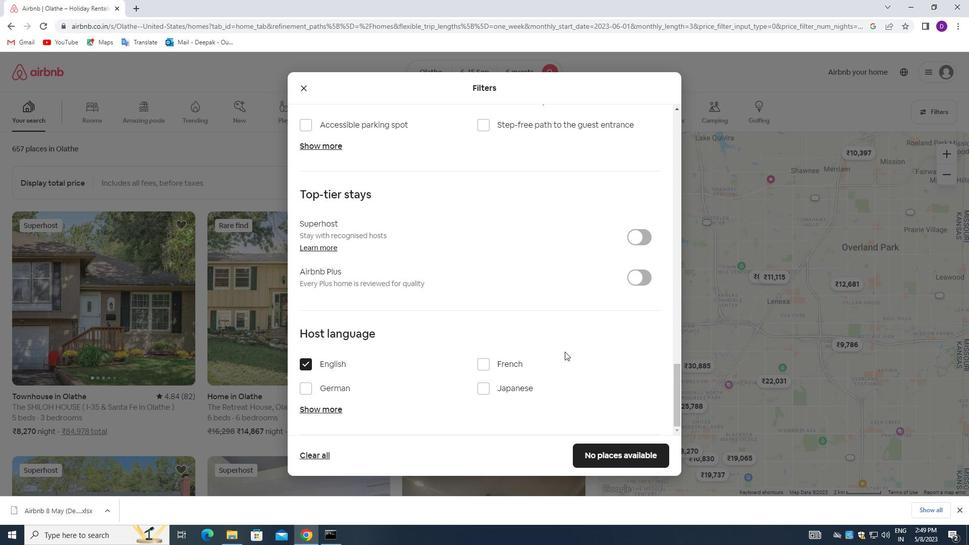 
Action: Mouse scrolled (576, 378) with delta (0, 0)
Screenshot: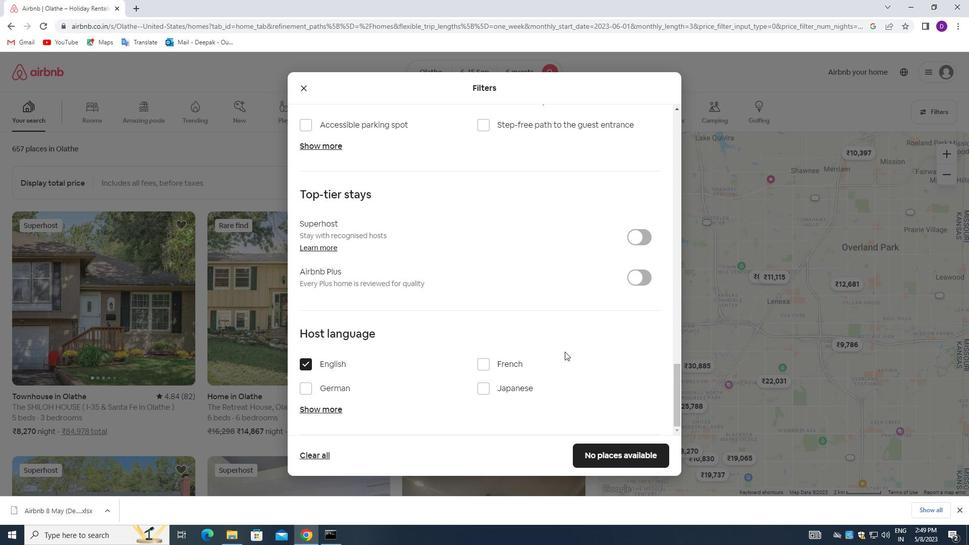 
Action: Mouse moved to (577, 449)
Screenshot: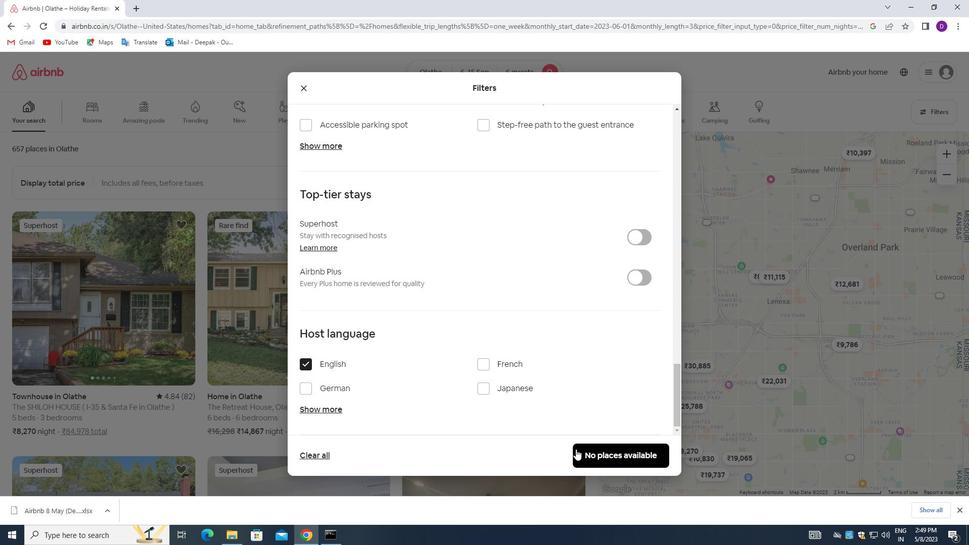 
Action: Mouse pressed left at (577, 449)
Screenshot: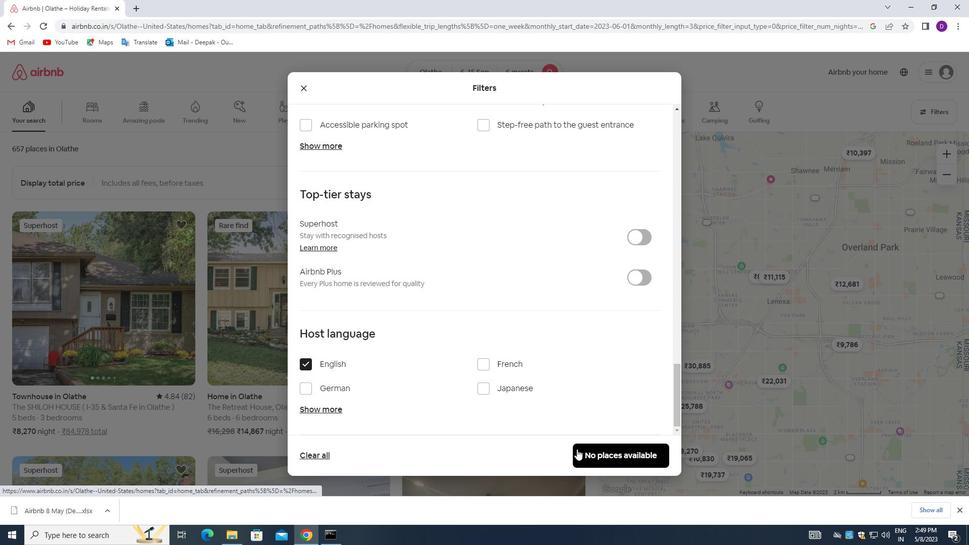 
Action: Mouse moved to (570, 396)
Screenshot: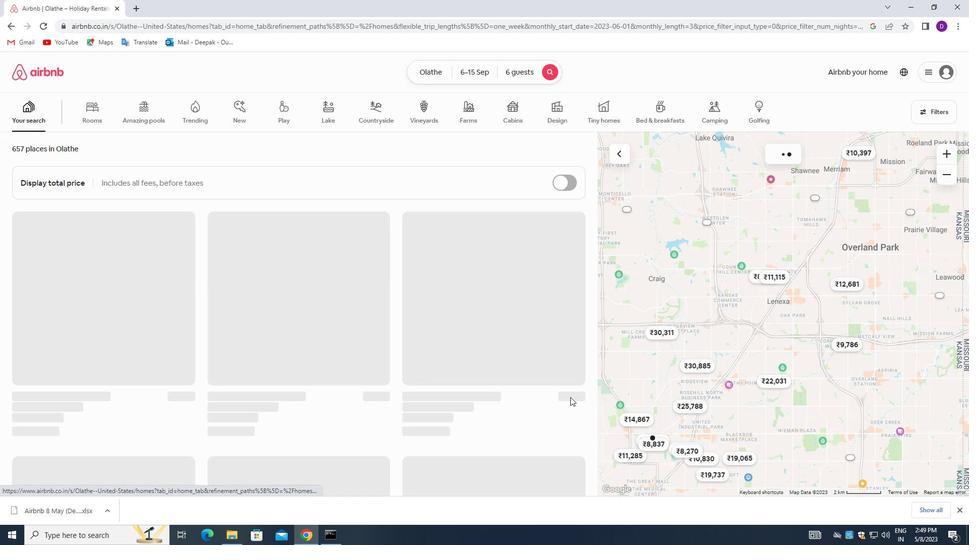 
